Task: Find connections with filter location Stabroek with filter topic #Entrepreneurshipwith filter profile language English with filter current company Tata 1mg with filter school St. Francis D'Assisi High School - India with filter industry Blockchain Services with filter service category Video Animation with filter keywords title Mortgage Loan Processor
Action: Mouse moved to (536, 91)
Screenshot: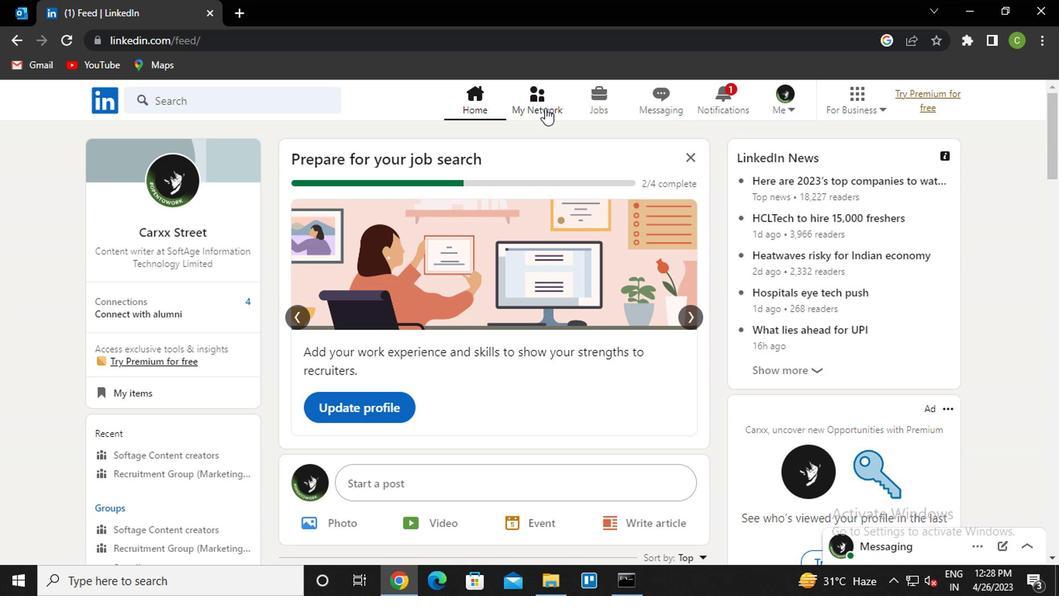 
Action: Mouse pressed left at (536, 91)
Screenshot: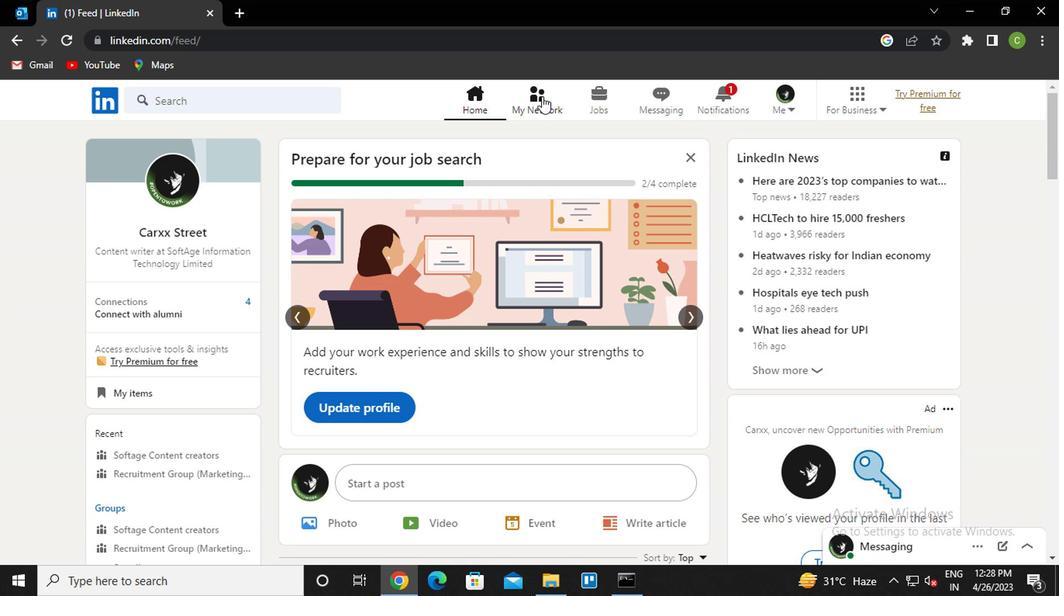 
Action: Mouse moved to (219, 172)
Screenshot: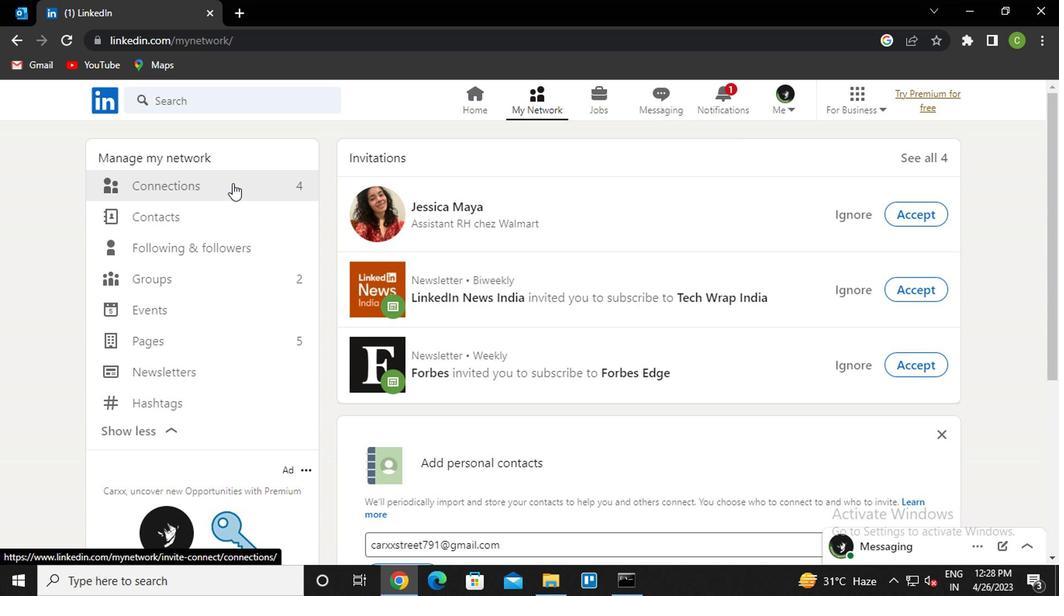 
Action: Mouse pressed left at (219, 172)
Screenshot: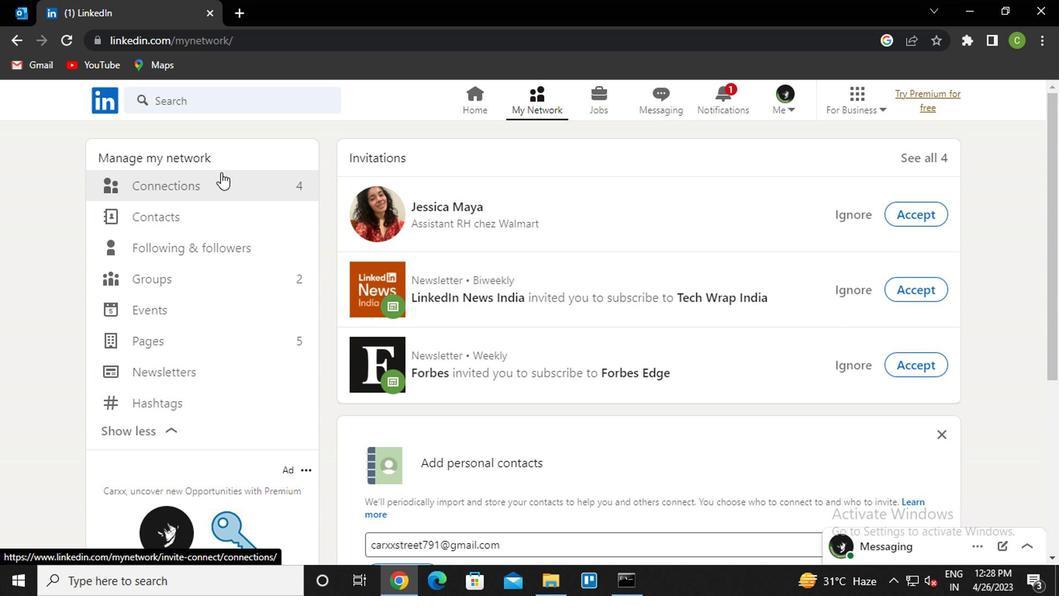
Action: Mouse moved to (244, 191)
Screenshot: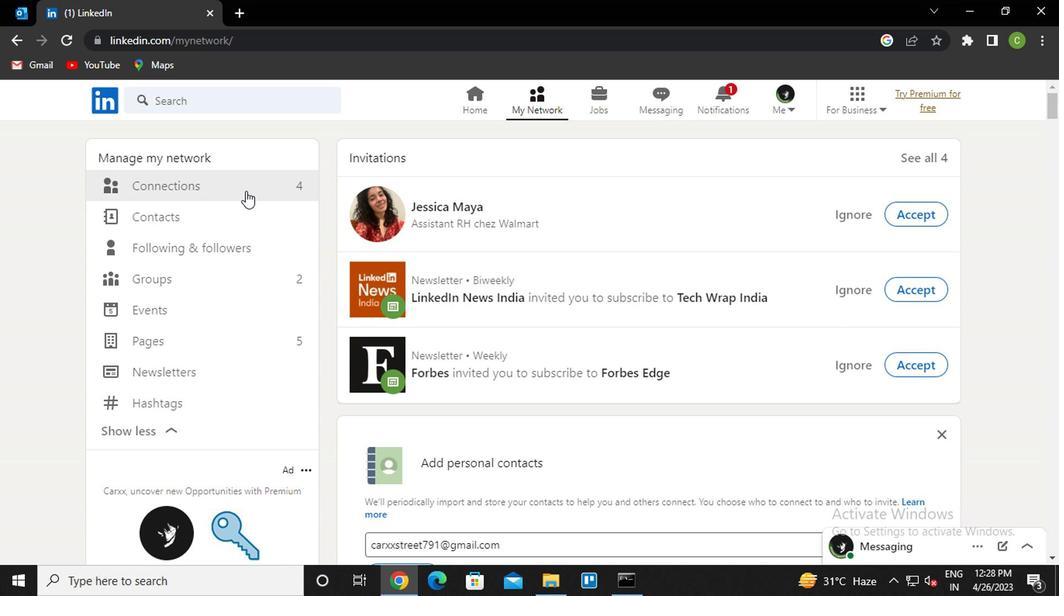 
Action: Mouse pressed left at (244, 191)
Screenshot: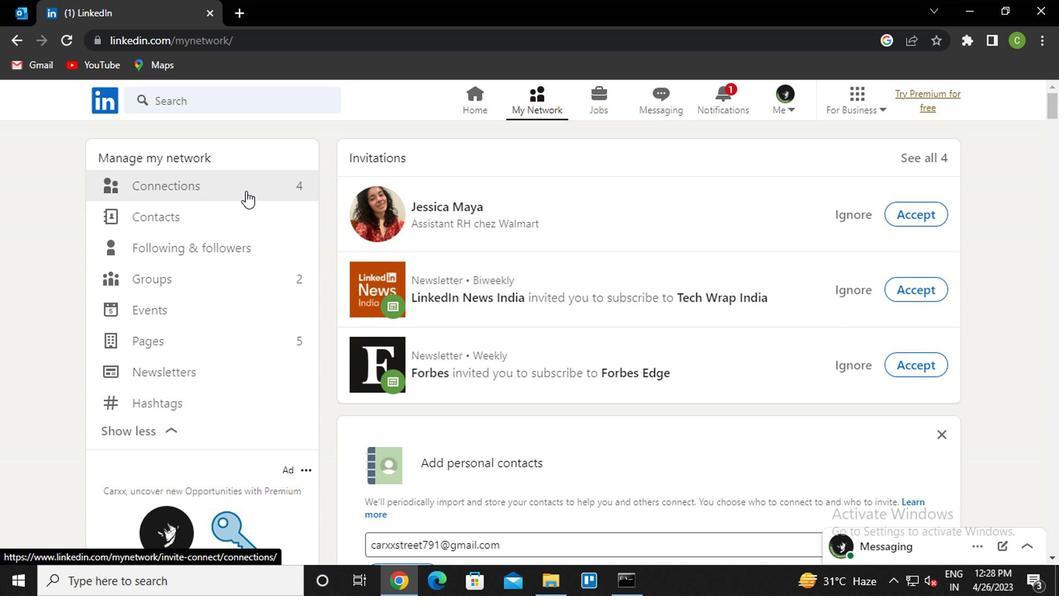 
Action: Mouse moved to (628, 184)
Screenshot: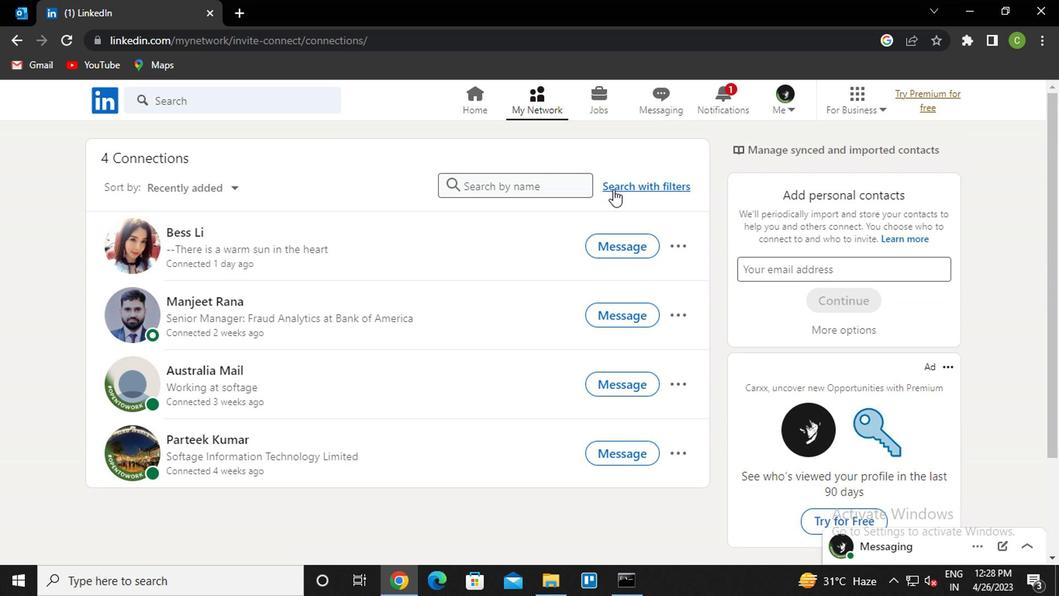 
Action: Mouse pressed left at (628, 184)
Screenshot: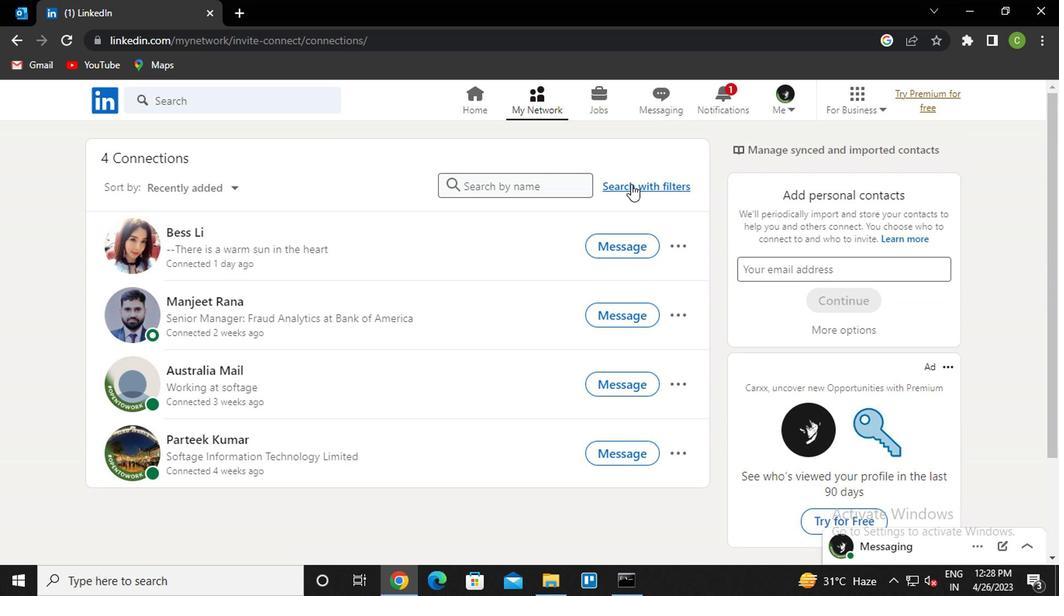 
Action: Mouse moved to (527, 147)
Screenshot: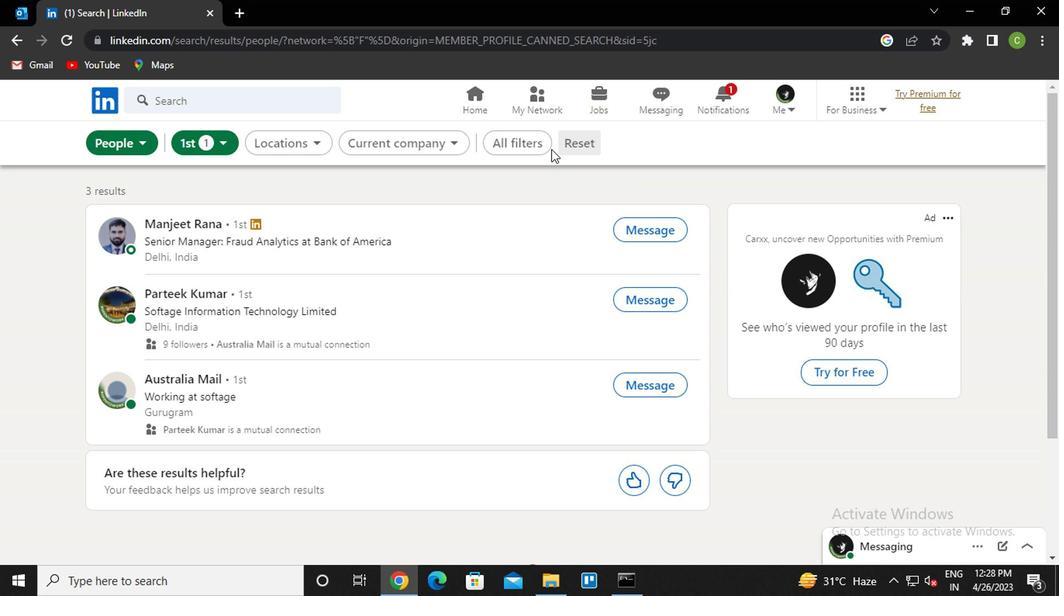 
Action: Mouse pressed left at (527, 147)
Screenshot: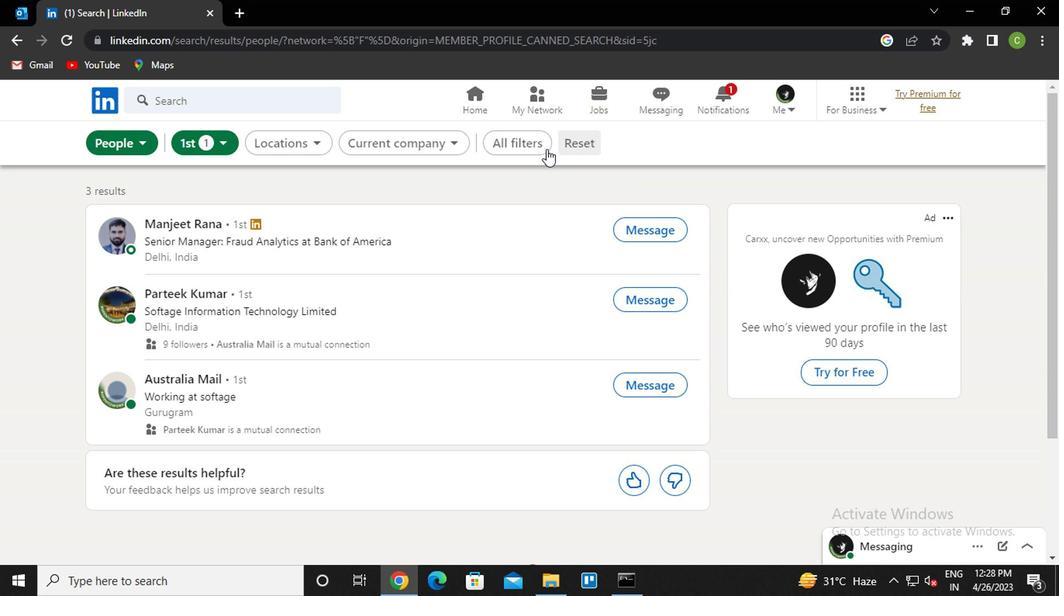 
Action: Mouse moved to (972, 360)
Screenshot: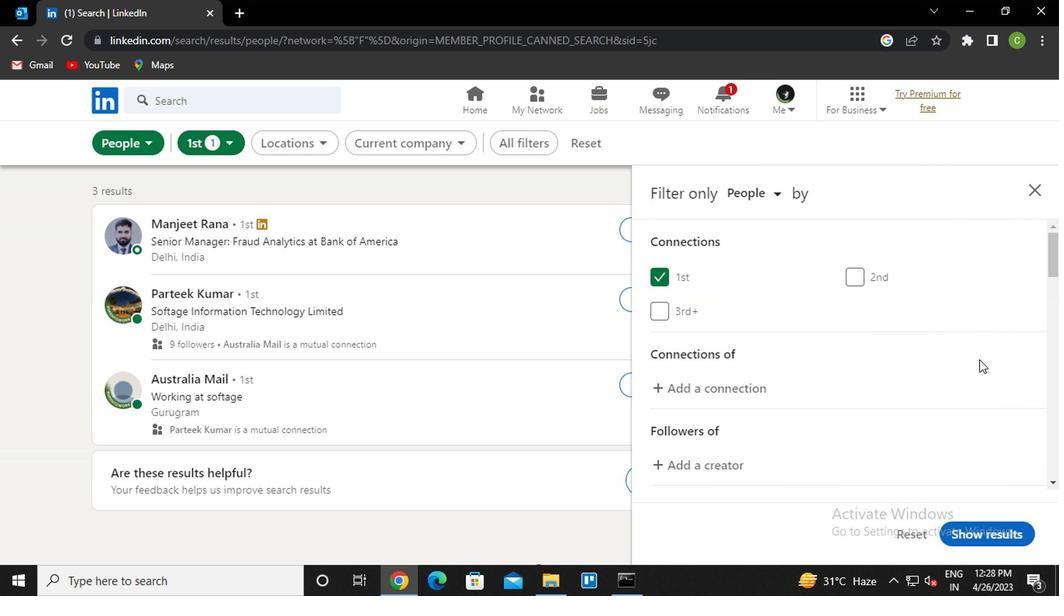 
Action: Mouse scrolled (972, 360) with delta (0, 0)
Screenshot: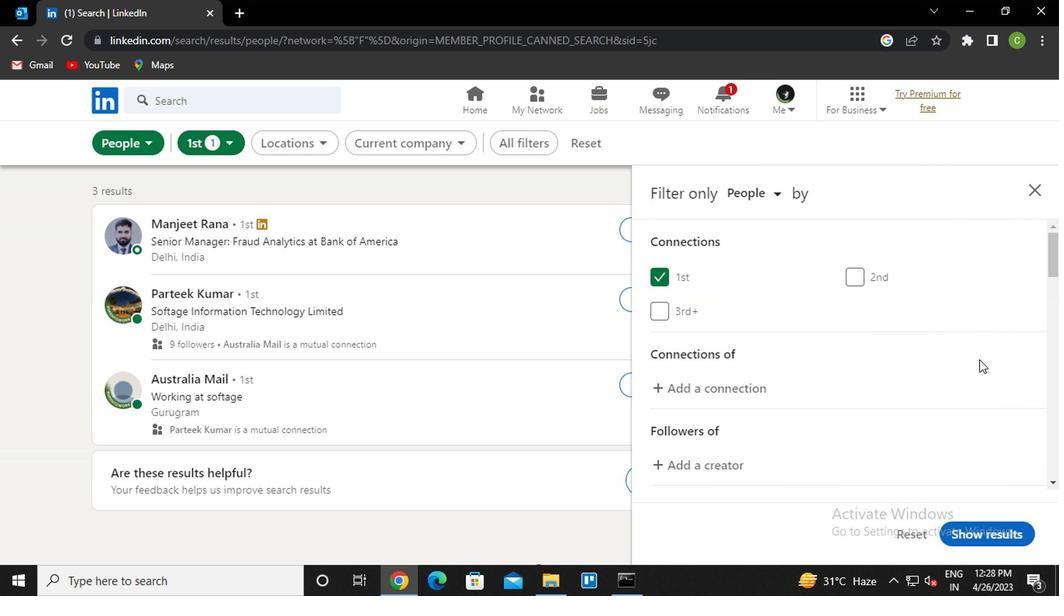 
Action: Mouse moved to (947, 357)
Screenshot: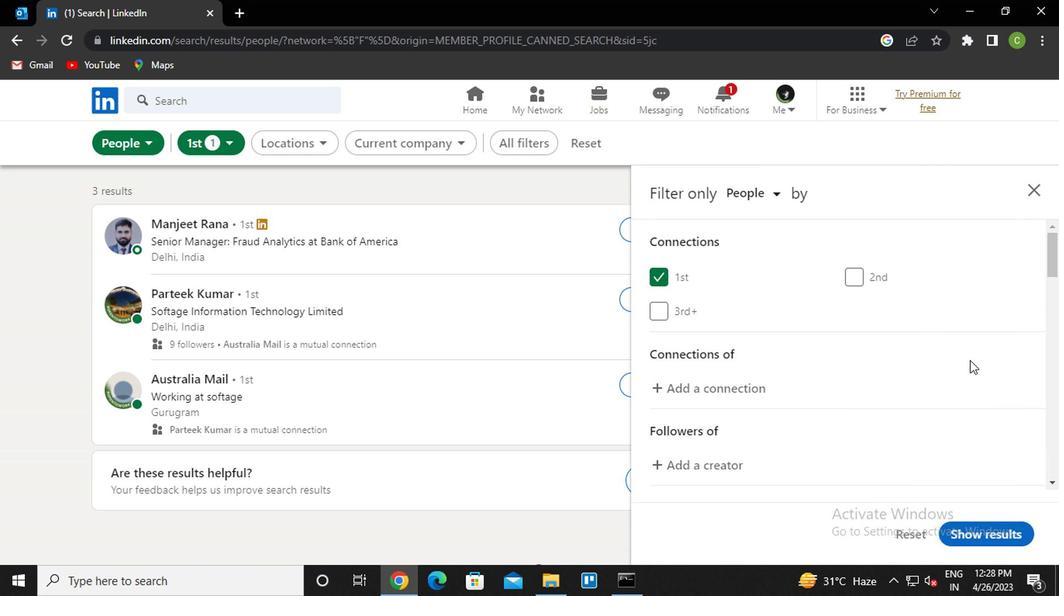 
Action: Mouse scrolled (947, 356) with delta (0, 0)
Screenshot: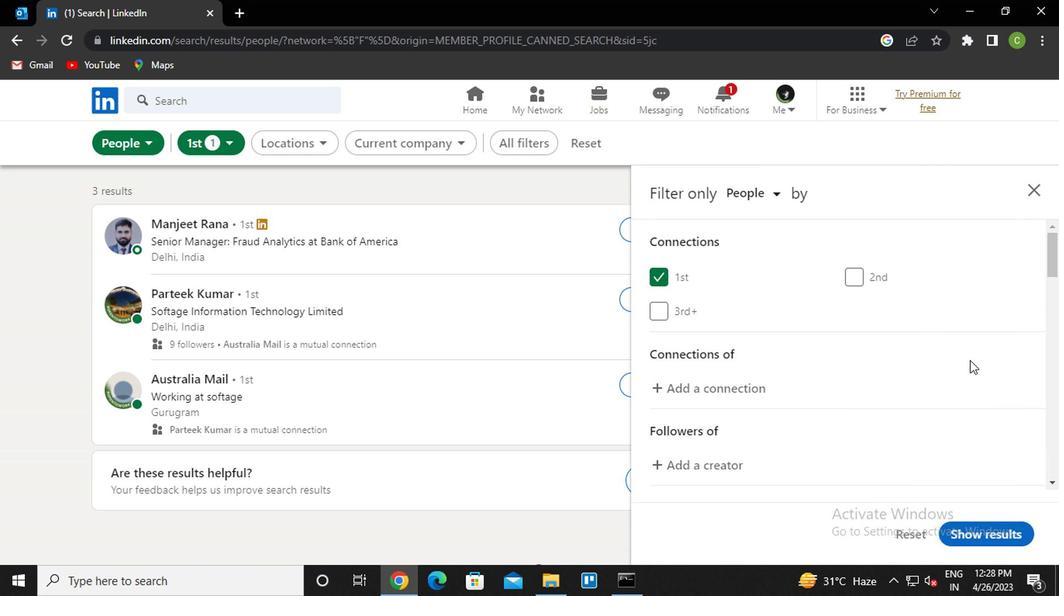 
Action: Mouse moved to (856, 373)
Screenshot: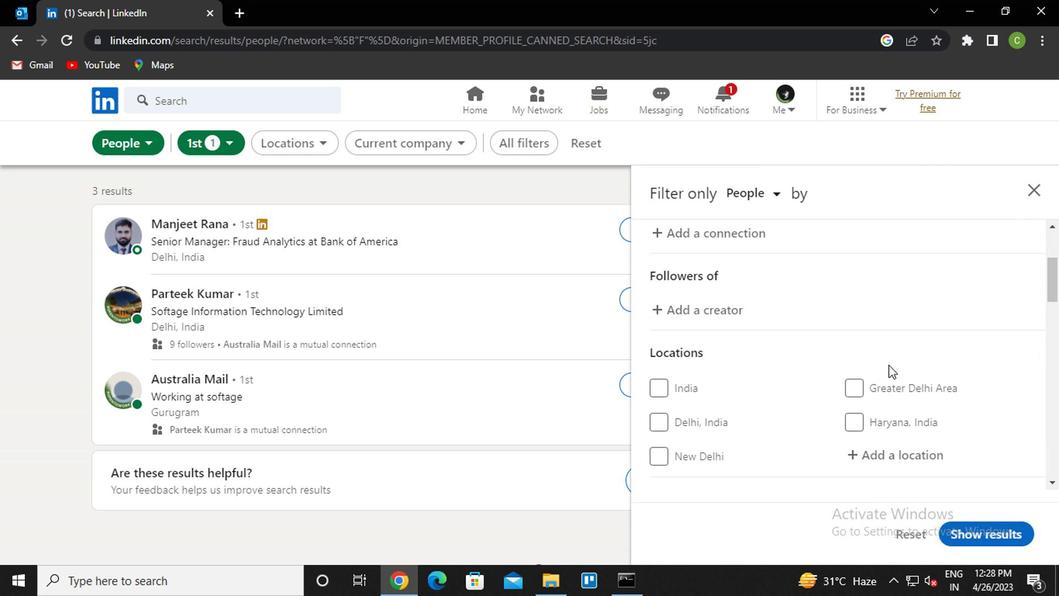 
Action: Mouse scrolled (856, 373) with delta (0, 0)
Screenshot: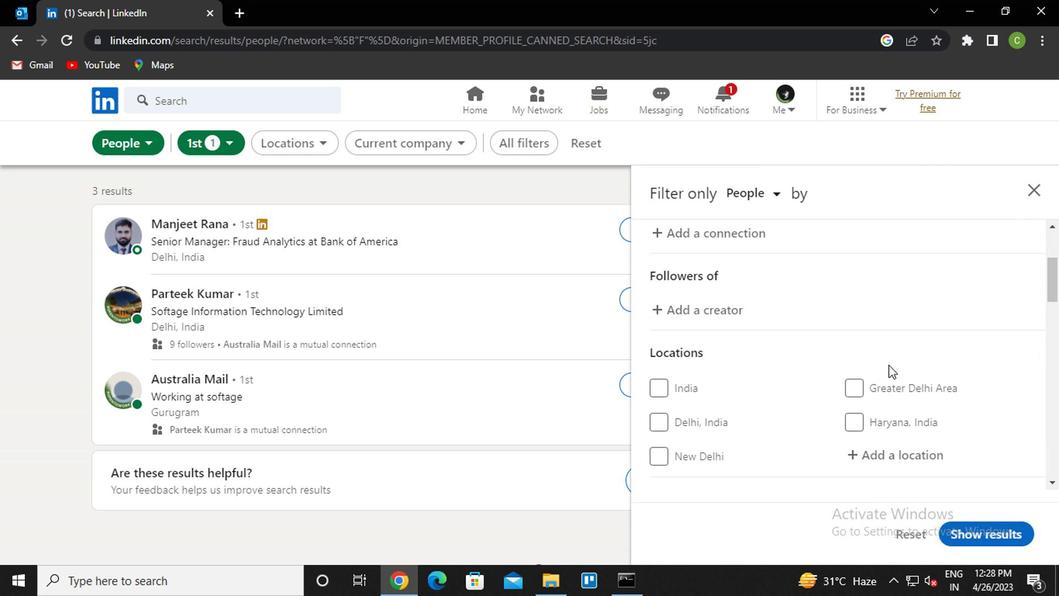
Action: Mouse moved to (863, 377)
Screenshot: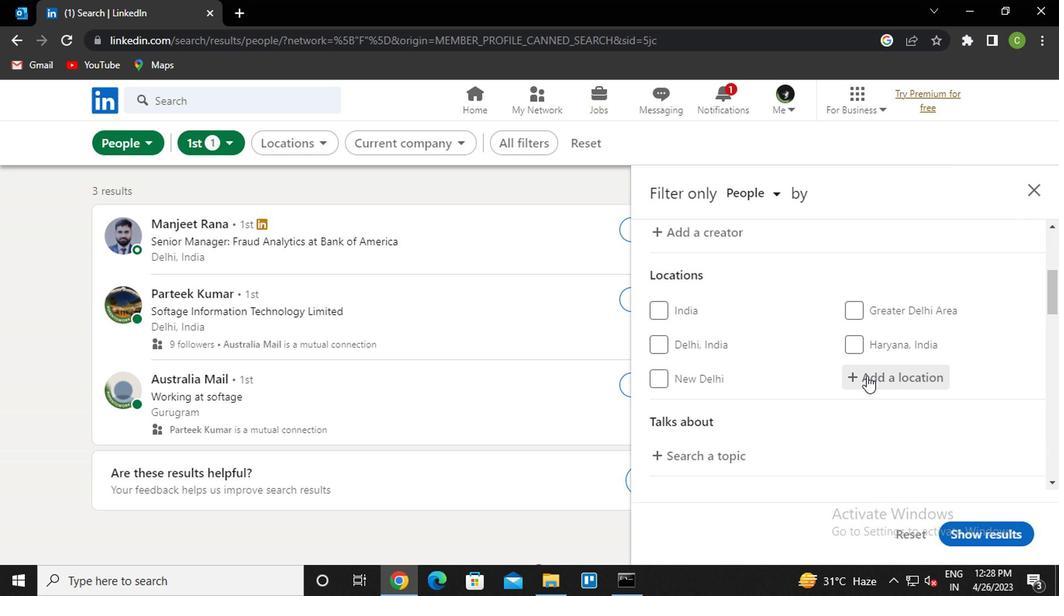 
Action: Mouse pressed left at (863, 377)
Screenshot: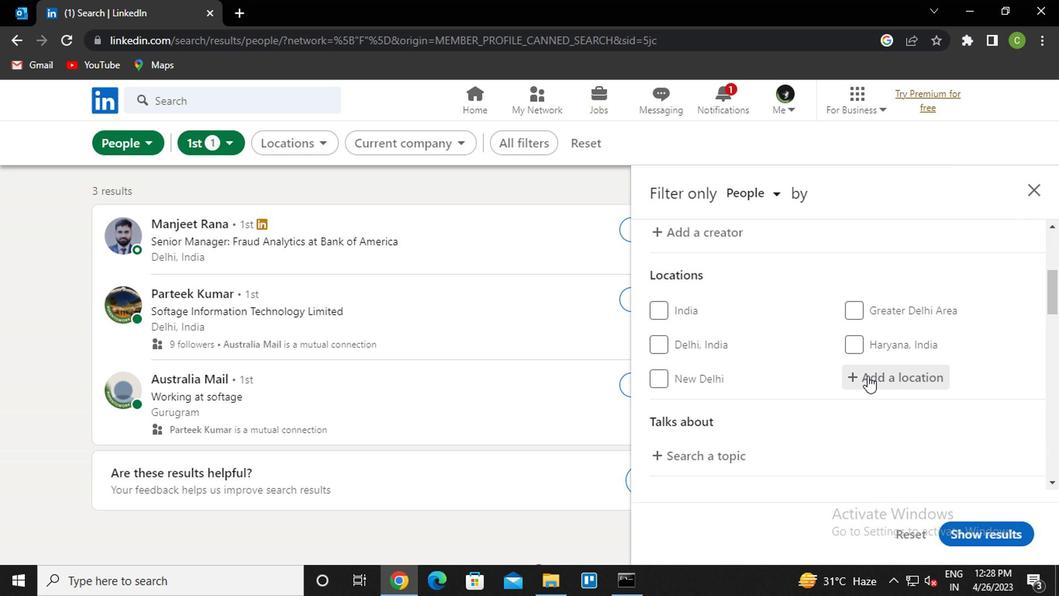 
Action: Key pressed <Key.caps_lock>s<Key.caps_lock>tabr<Key.down><Key.enter>
Screenshot: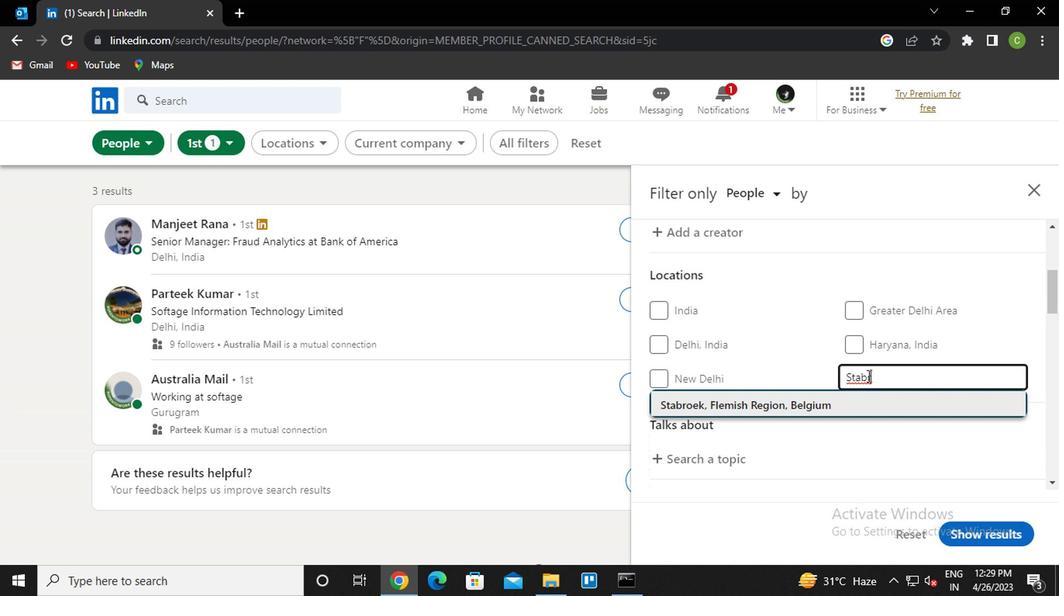 
Action: Mouse scrolled (863, 375) with delta (0, -1)
Screenshot: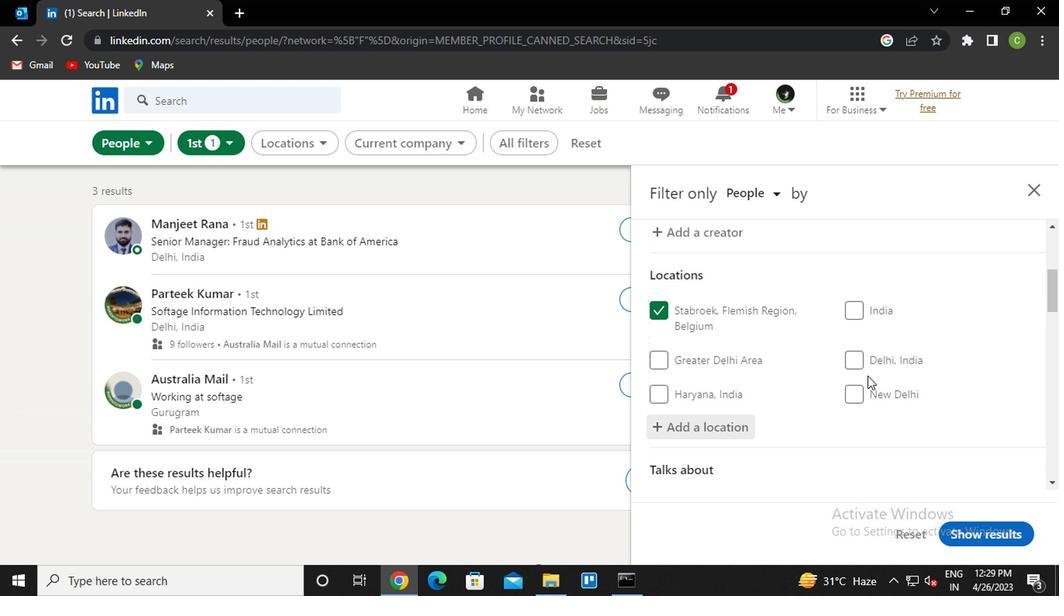 
Action: Mouse scrolled (863, 375) with delta (0, -1)
Screenshot: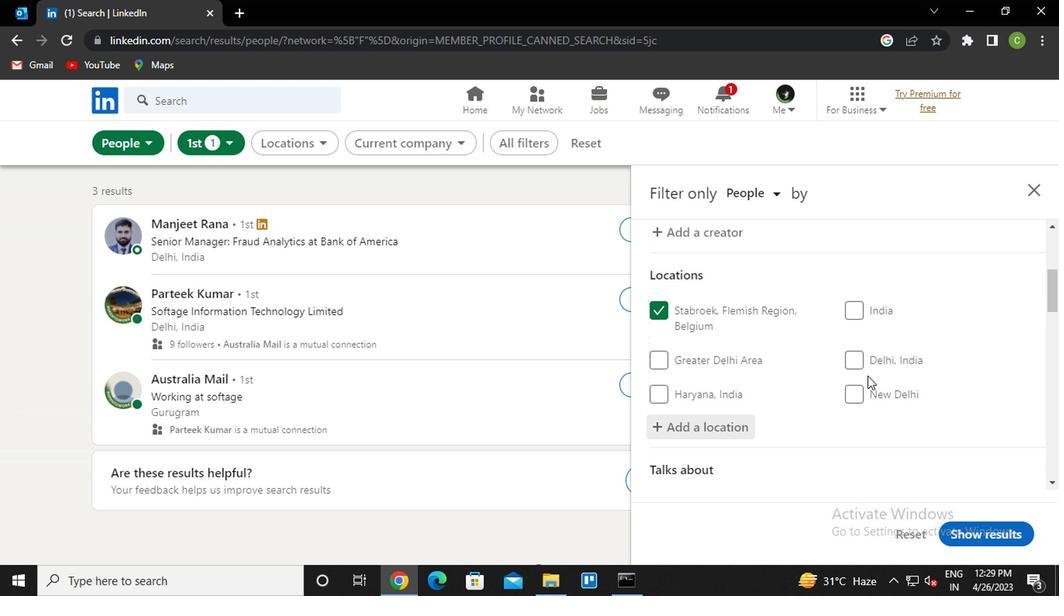 
Action: Mouse moved to (715, 347)
Screenshot: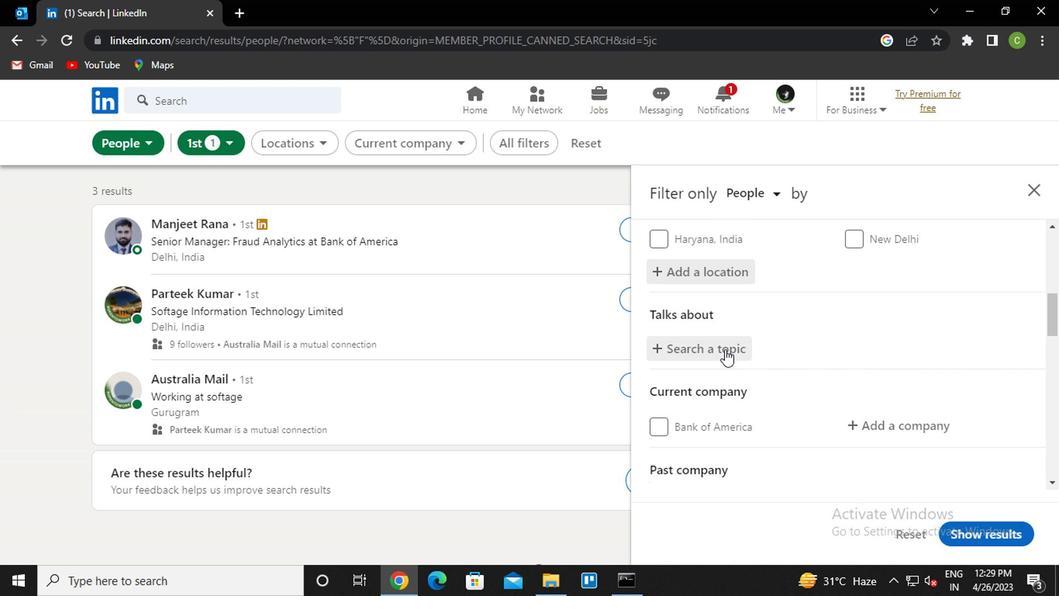 
Action: Mouse pressed left at (715, 347)
Screenshot: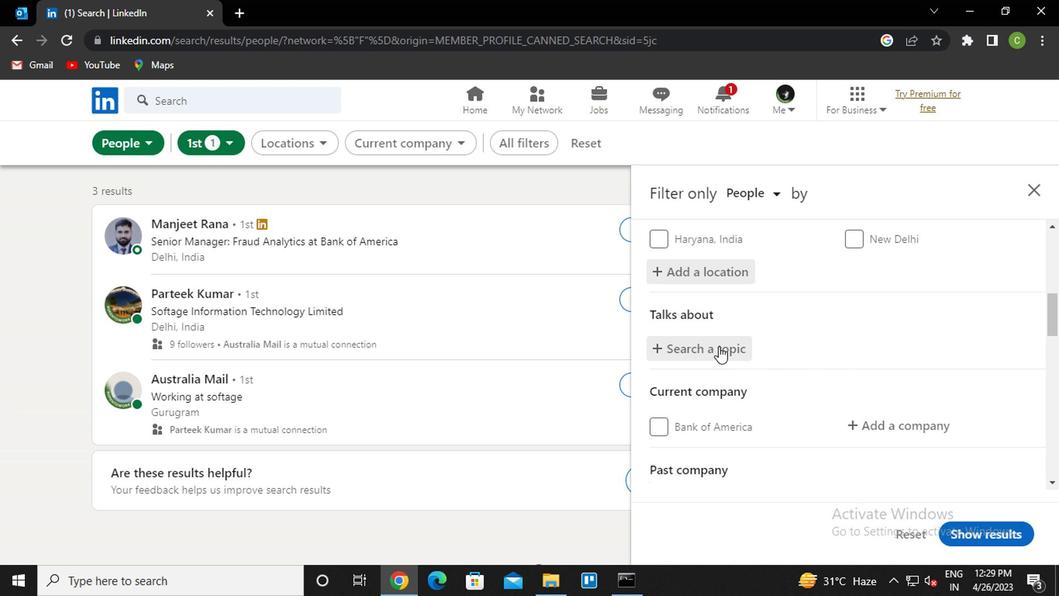 
Action: Mouse moved to (714, 348)
Screenshot: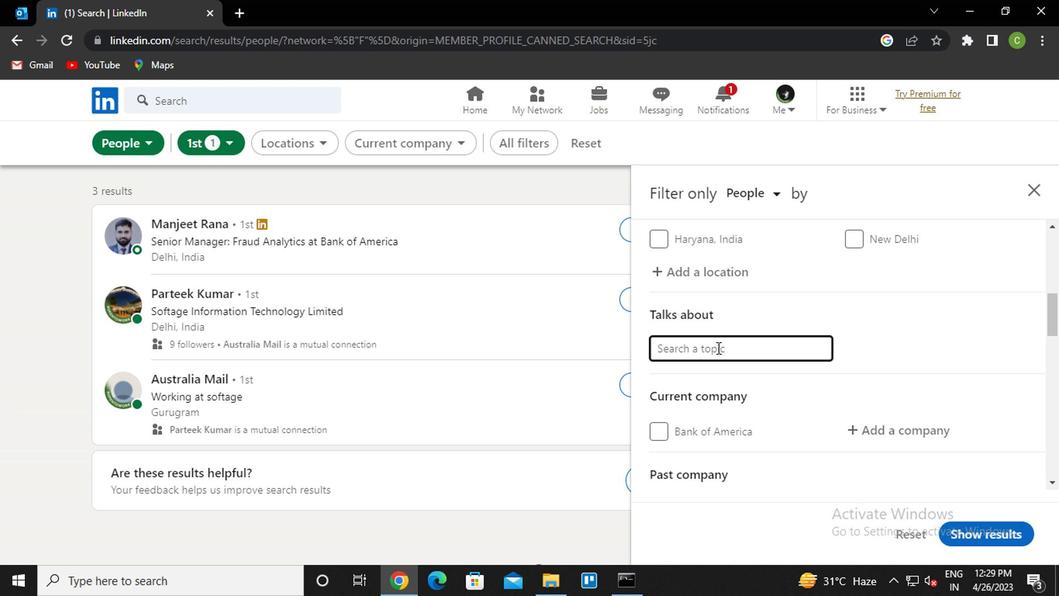 
Action: Key pressed <Key.caps_lock>e<Key.caps_lock>ntrepreneurship<Key.down><Key.enter>
Screenshot: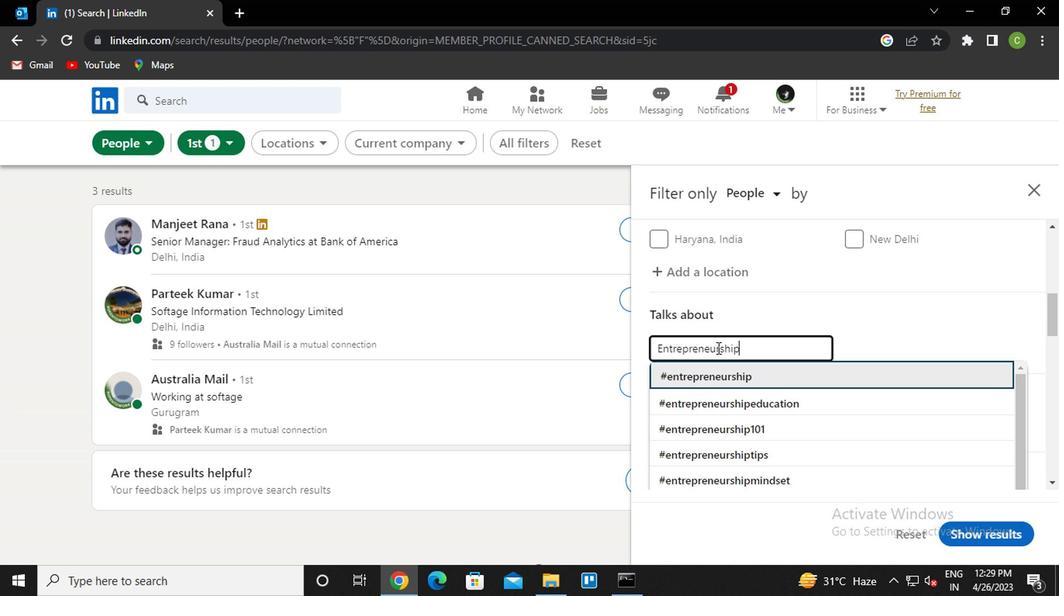 
Action: Mouse moved to (852, 358)
Screenshot: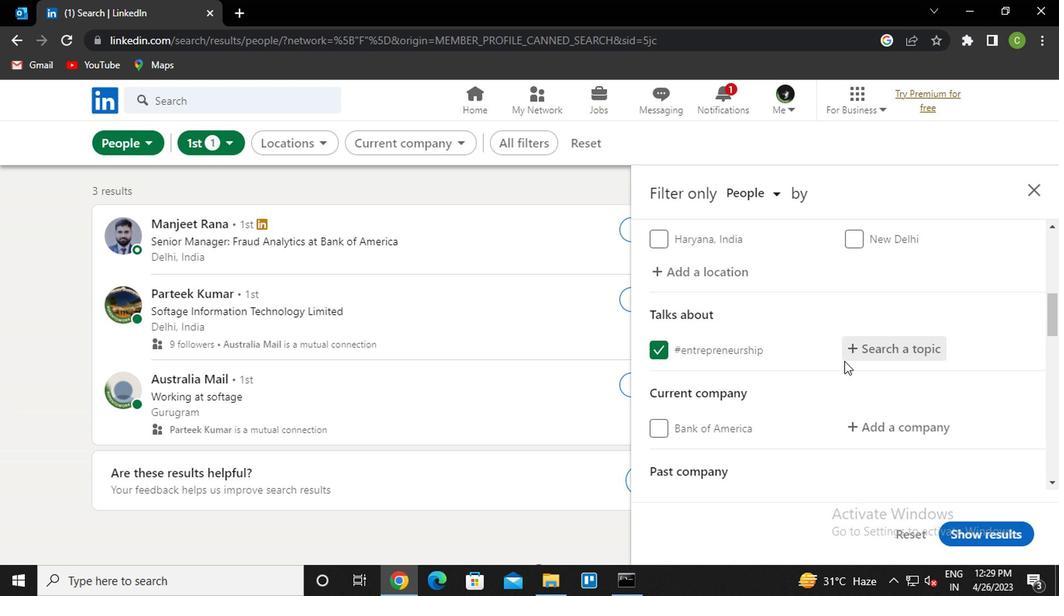 
Action: Mouse scrolled (852, 357) with delta (0, -1)
Screenshot: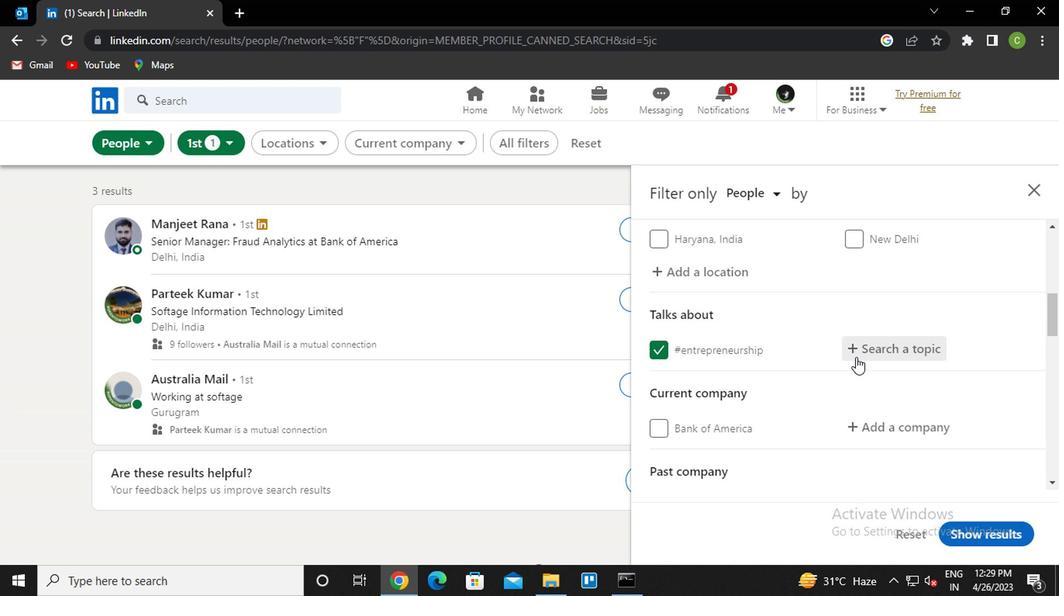 
Action: Mouse scrolled (852, 357) with delta (0, -1)
Screenshot: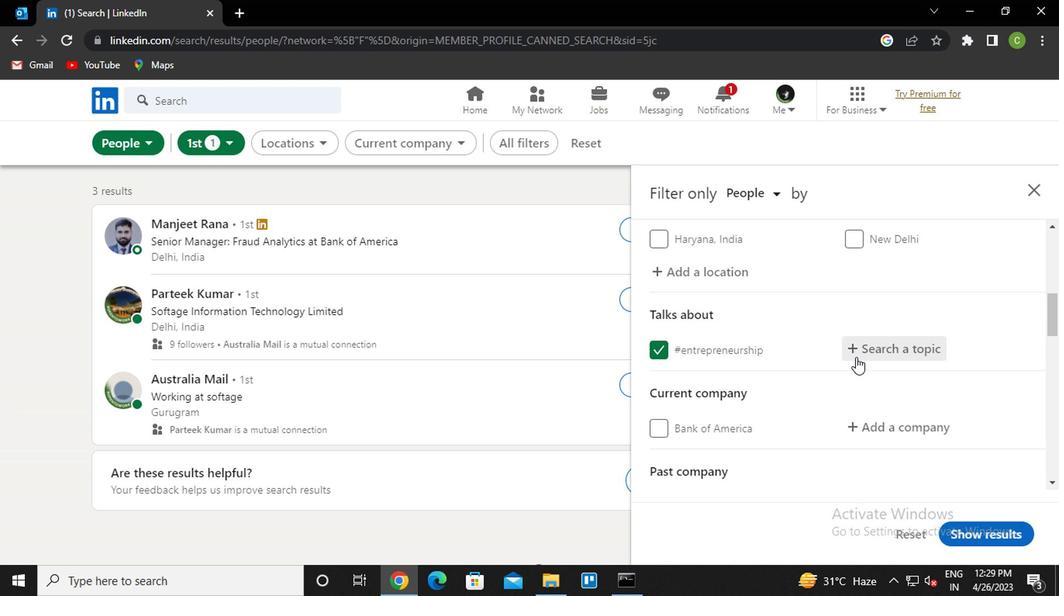 
Action: Mouse scrolled (852, 357) with delta (0, -1)
Screenshot: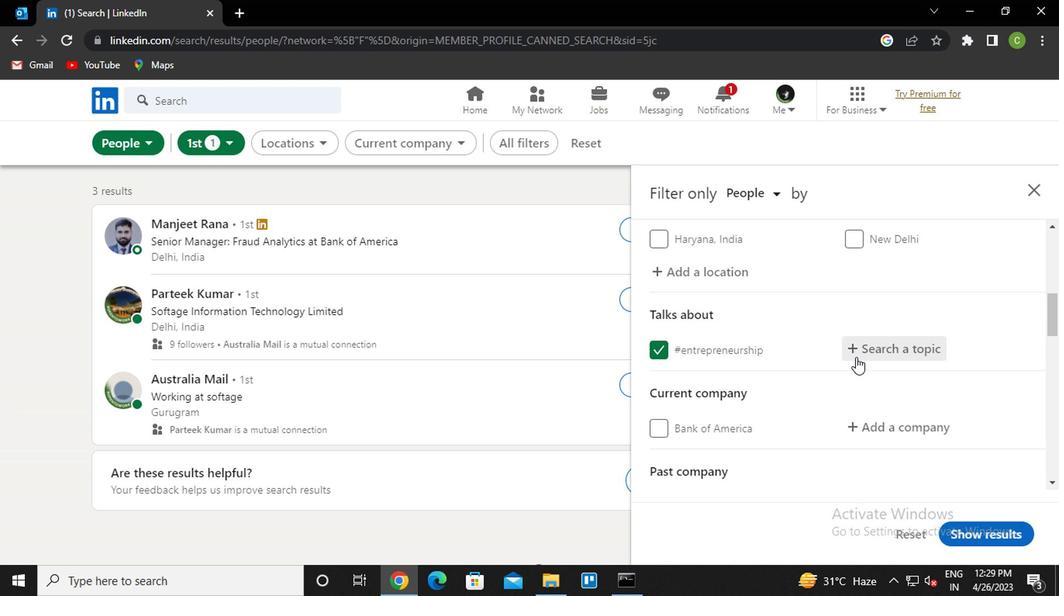 
Action: Mouse scrolled (852, 357) with delta (0, -1)
Screenshot: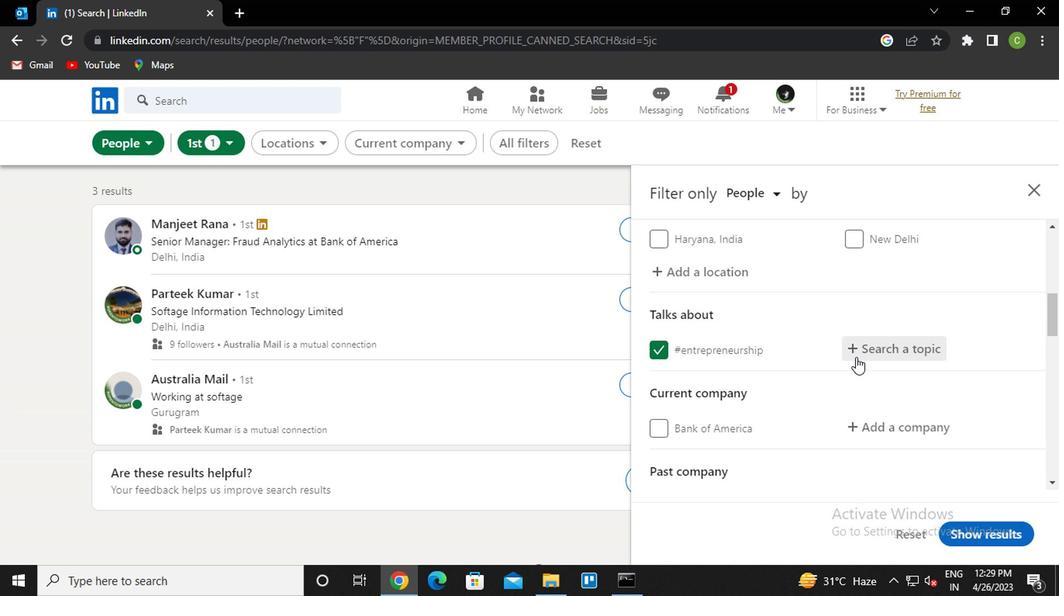 
Action: Mouse scrolled (852, 357) with delta (0, -1)
Screenshot: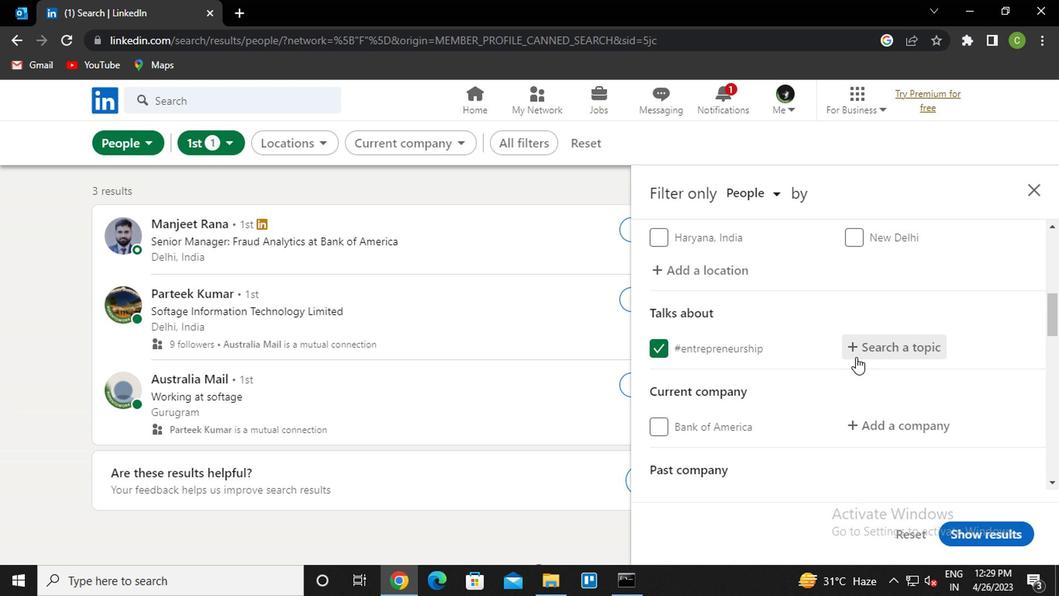 
Action: Mouse scrolled (852, 357) with delta (0, -1)
Screenshot: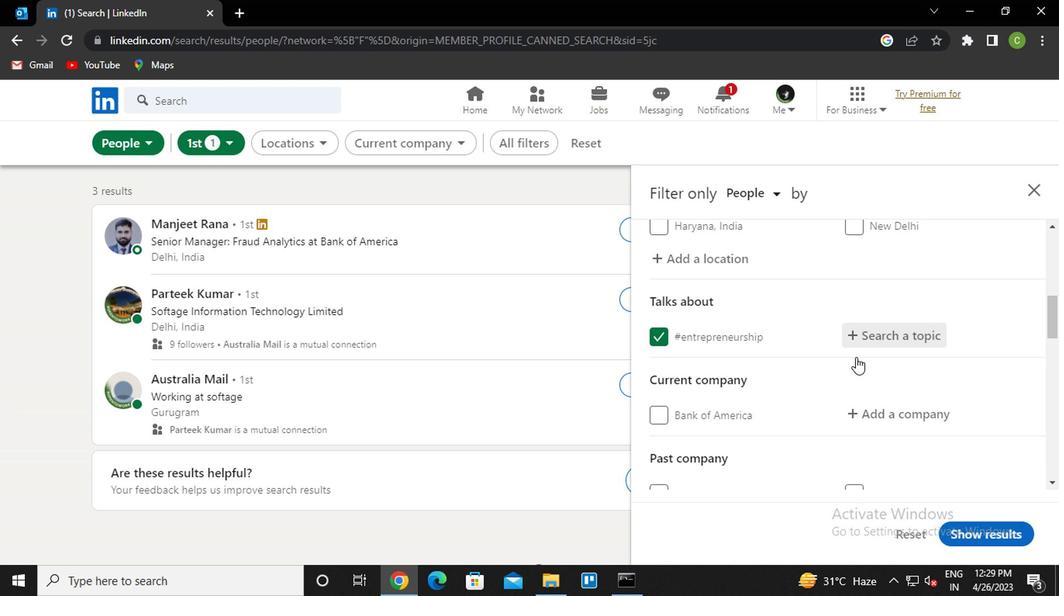 
Action: Mouse moved to (757, 343)
Screenshot: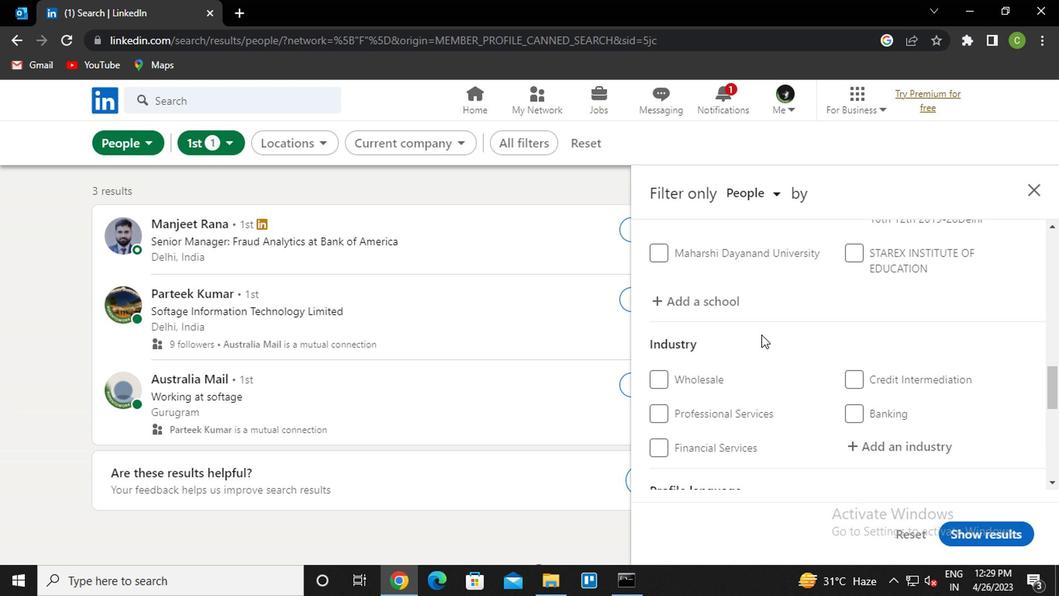 
Action: Mouse scrolled (757, 343) with delta (0, 0)
Screenshot: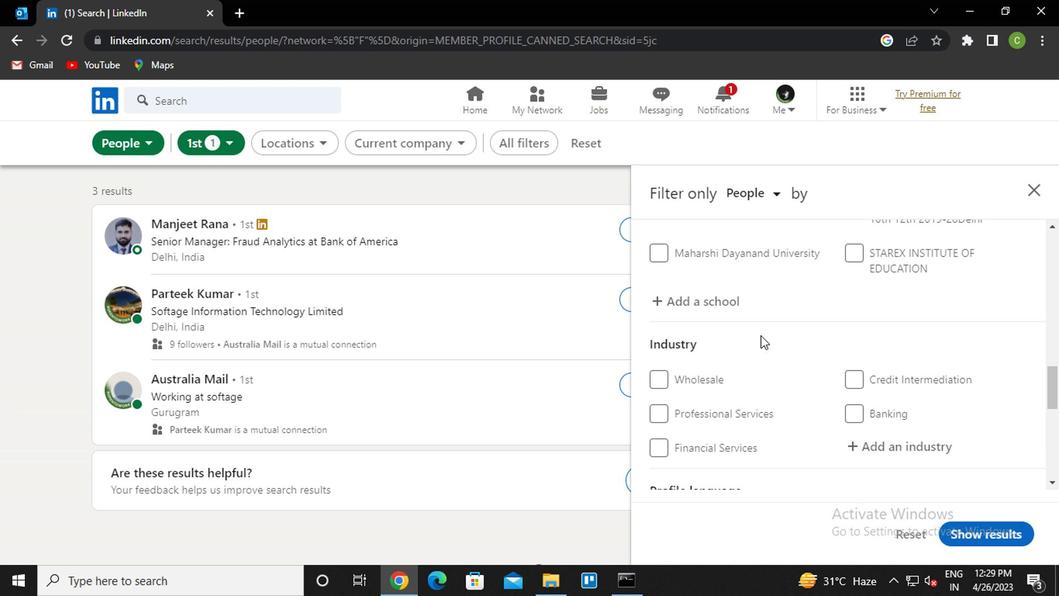 
Action: Mouse scrolled (757, 343) with delta (0, 0)
Screenshot: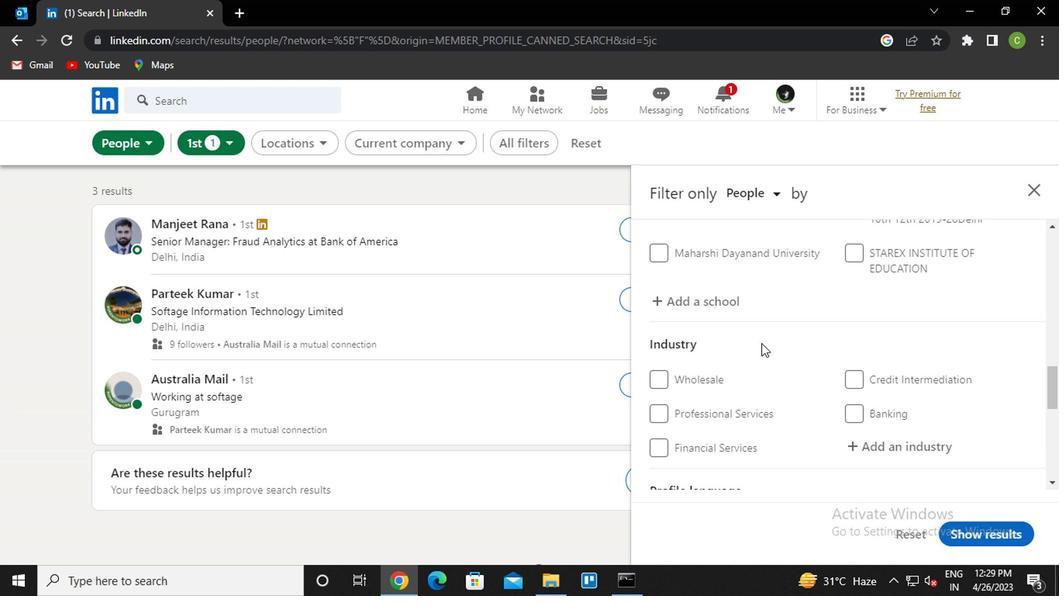 
Action: Mouse scrolled (757, 343) with delta (0, 0)
Screenshot: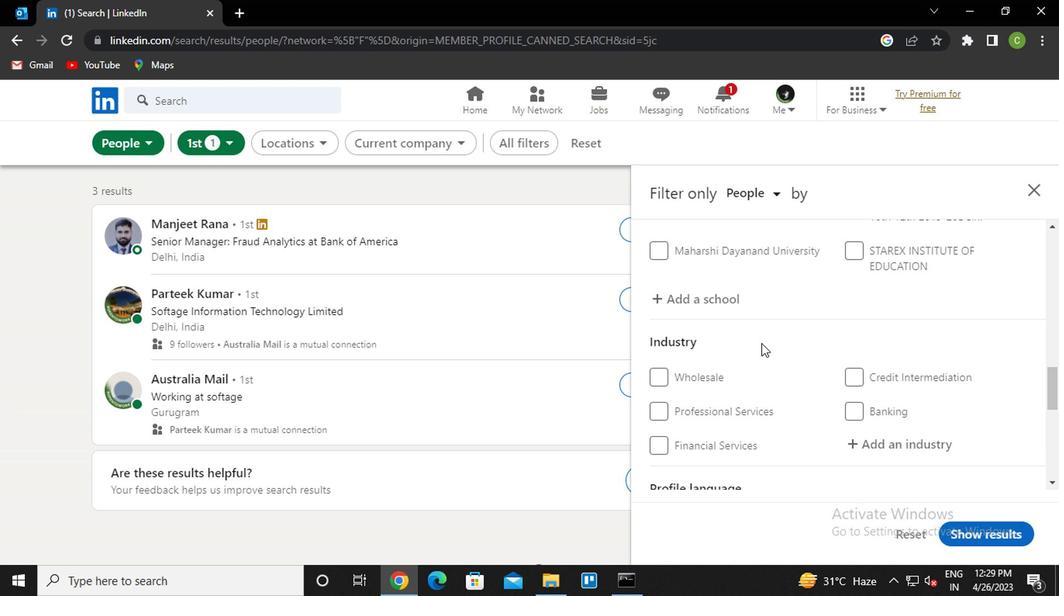 
Action: Mouse scrolled (757, 343) with delta (0, 0)
Screenshot: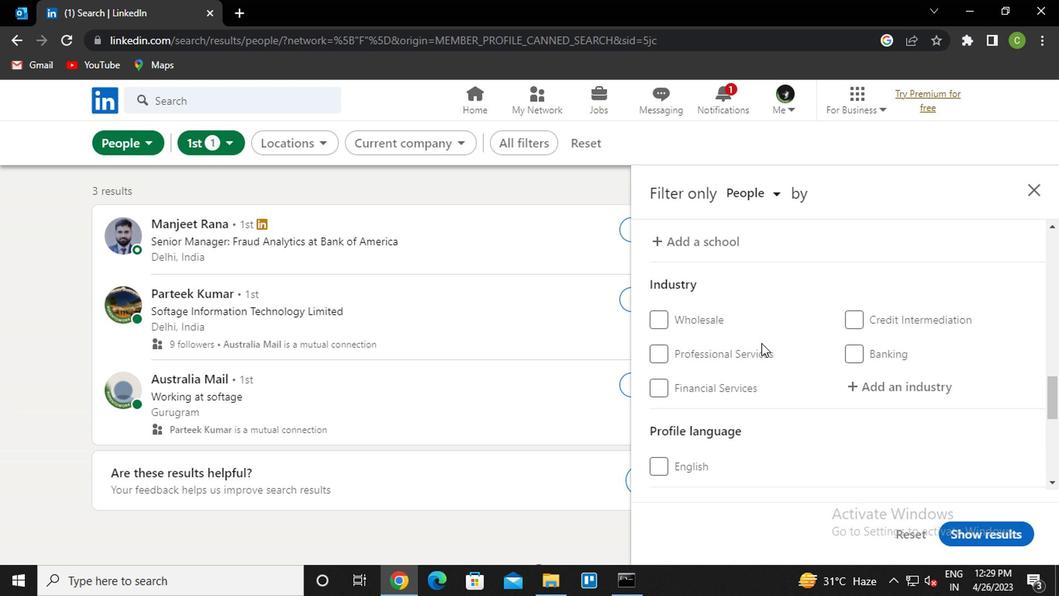 
Action: Mouse moved to (699, 390)
Screenshot: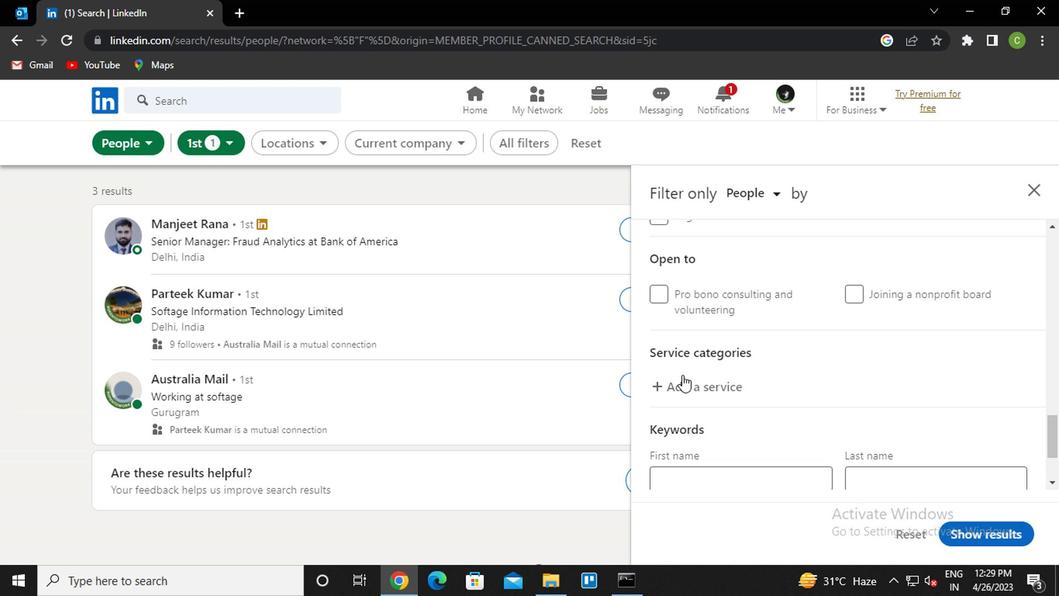 
Action: Mouse scrolled (699, 390) with delta (0, 0)
Screenshot: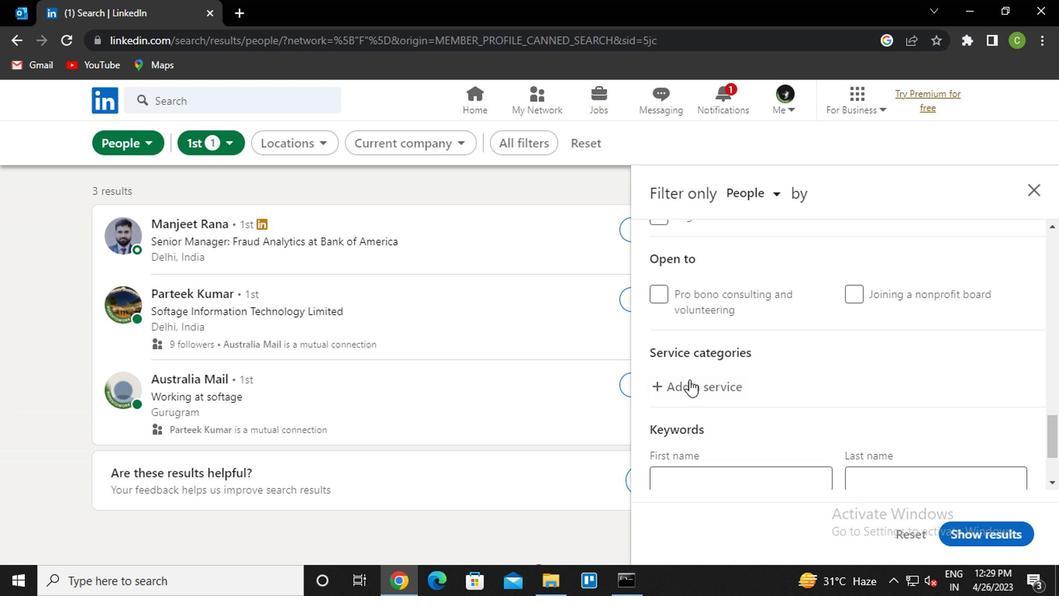 
Action: Mouse scrolled (699, 390) with delta (0, 0)
Screenshot: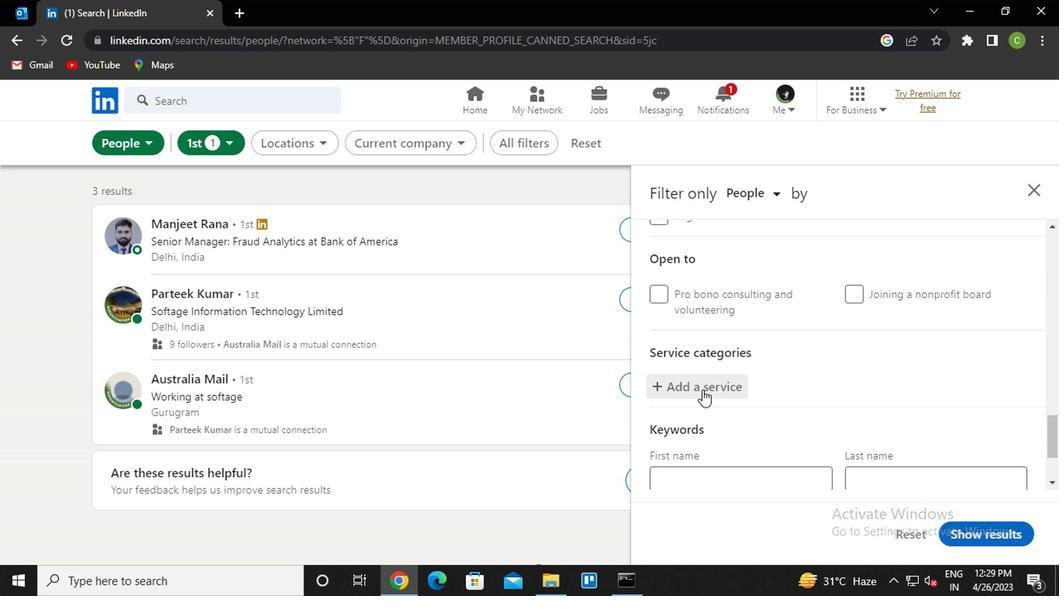 
Action: Mouse moved to (701, 388)
Screenshot: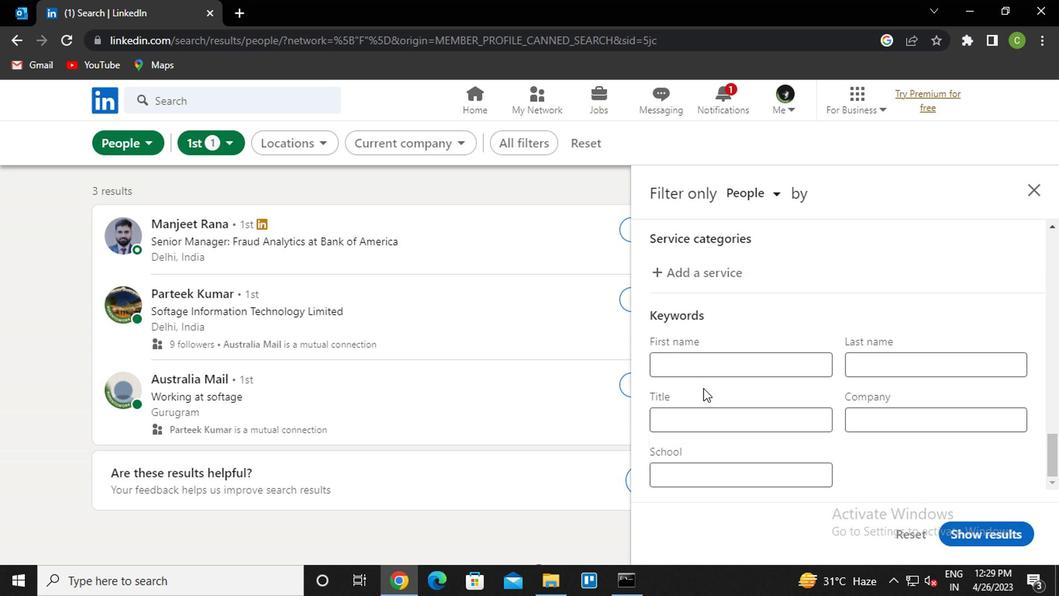 
Action: Mouse scrolled (701, 389) with delta (0, 0)
Screenshot: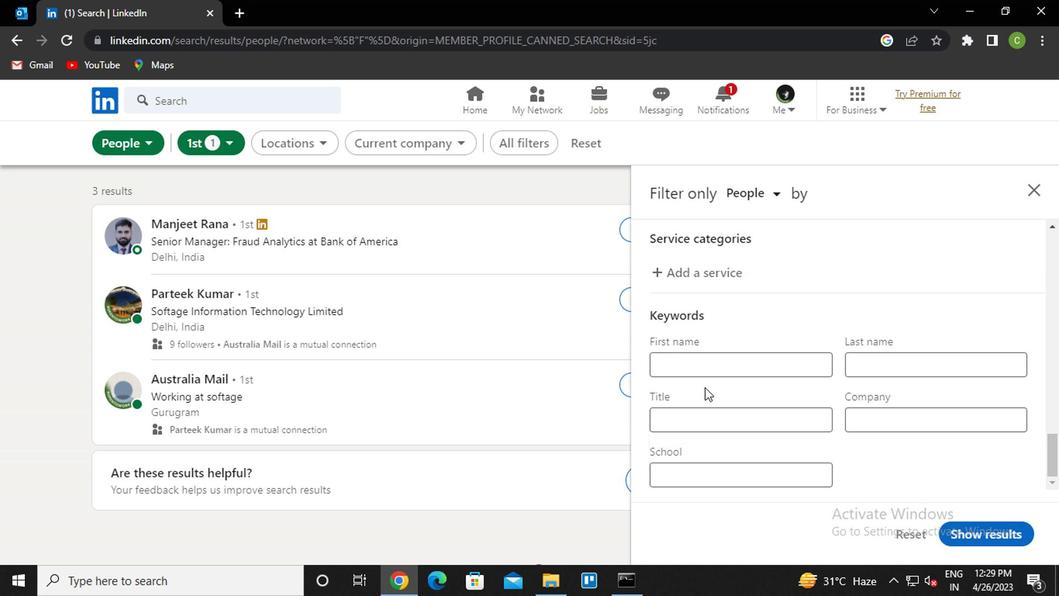 
Action: Mouse scrolled (701, 389) with delta (0, 0)
Screenshot: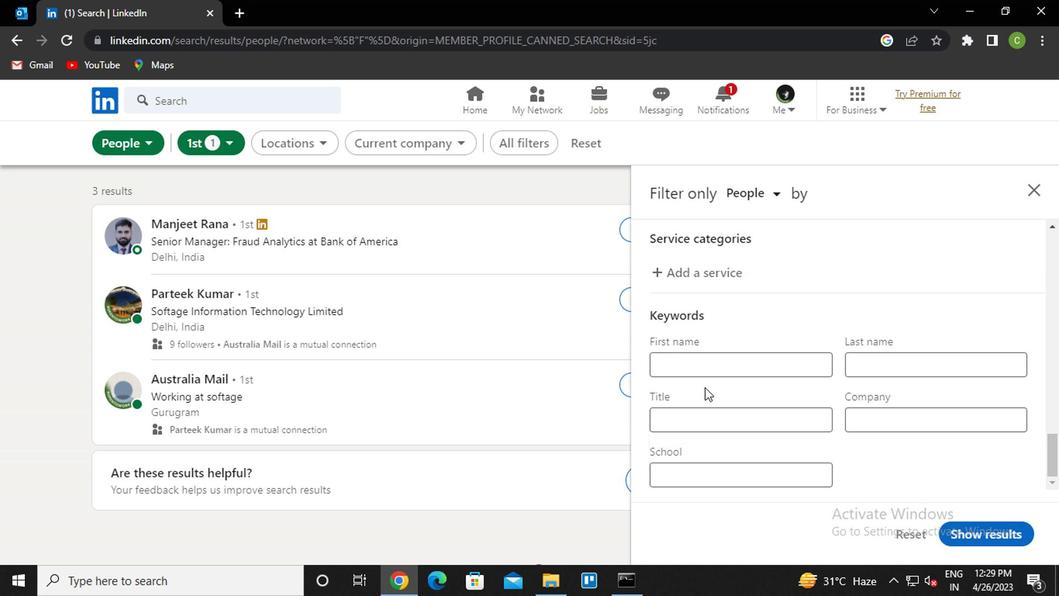 
Action: Mouse scrolled (701, 389) with delta (0, 0)
Screenshot: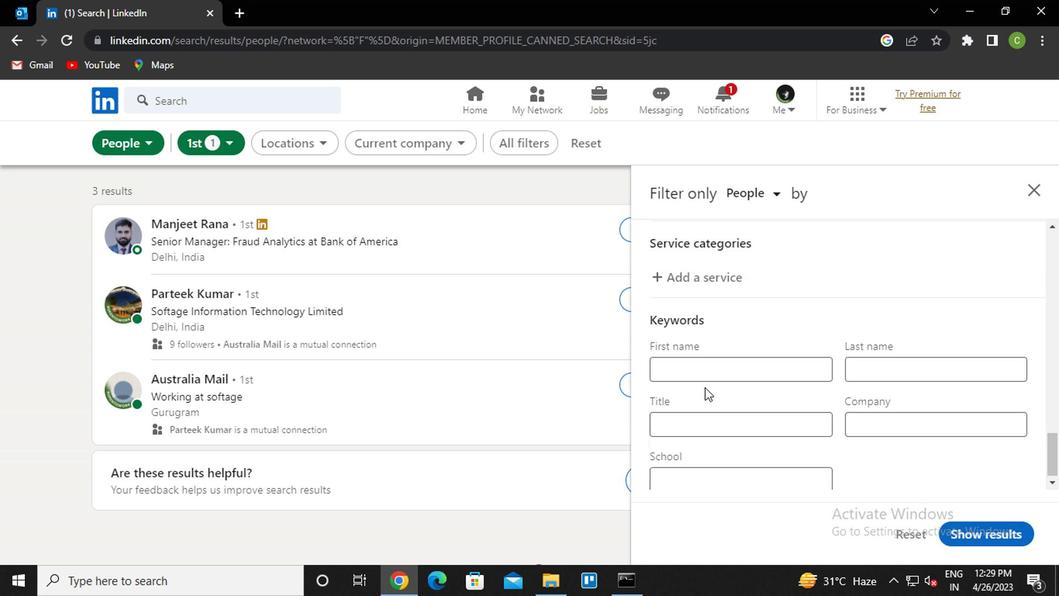 
Action: Mouse moved to (658, 336)
Screenshot: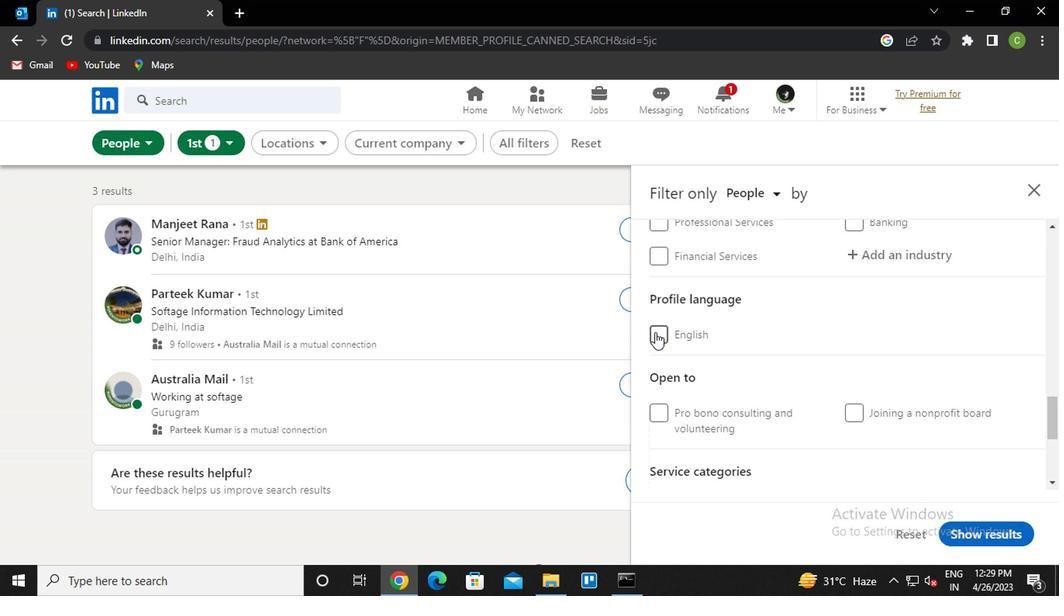 
Action: Mouse pressed left at (658, 336)
Screenshot: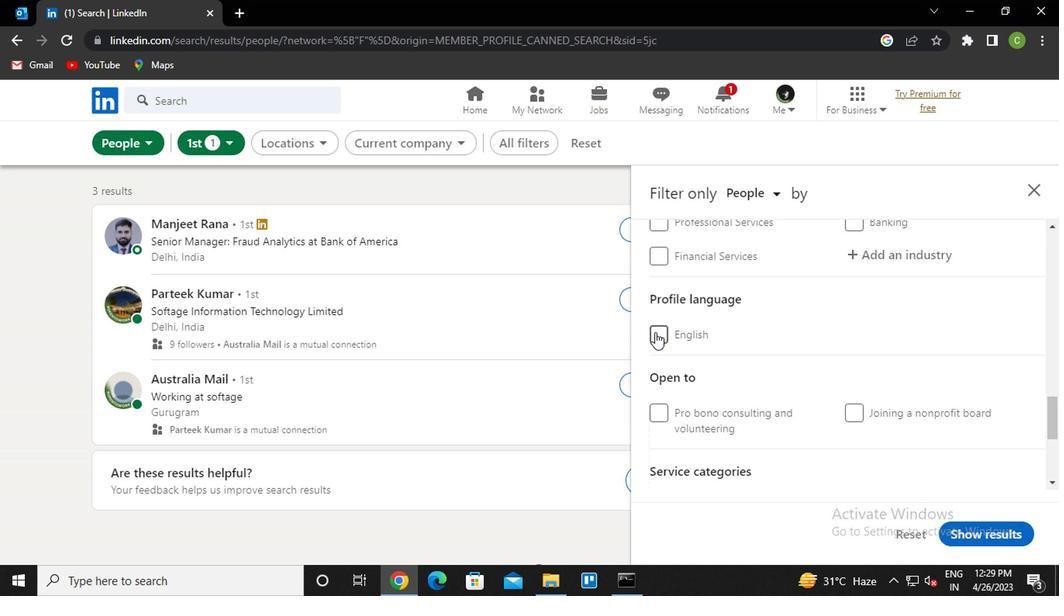 
Action: Mouse moved to (792, 349)
Screenshot: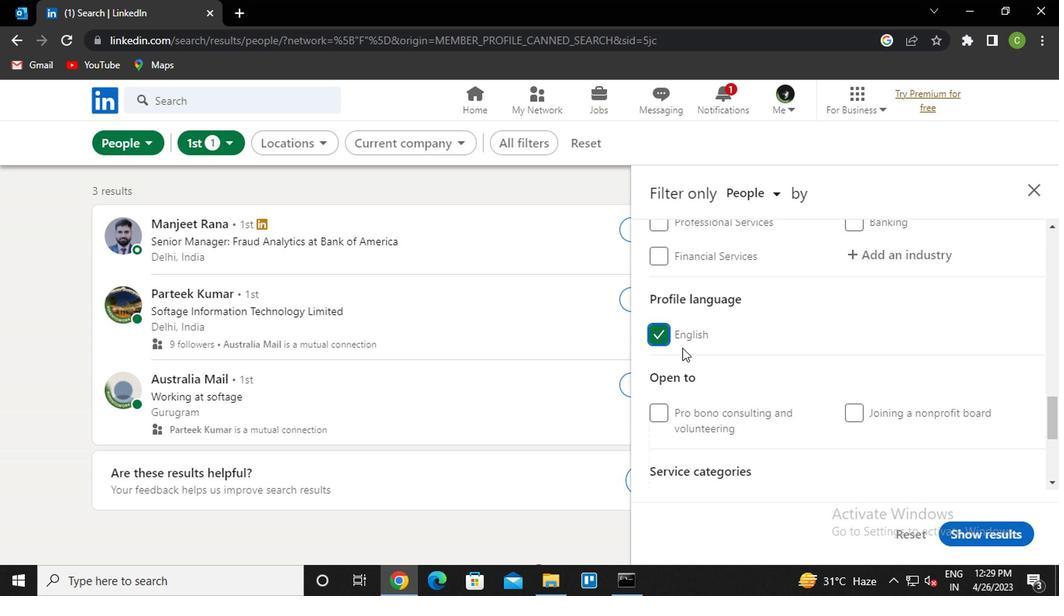 
Action: Mouse scrolled (792, 350) with delta (0, 1)
Screenshot: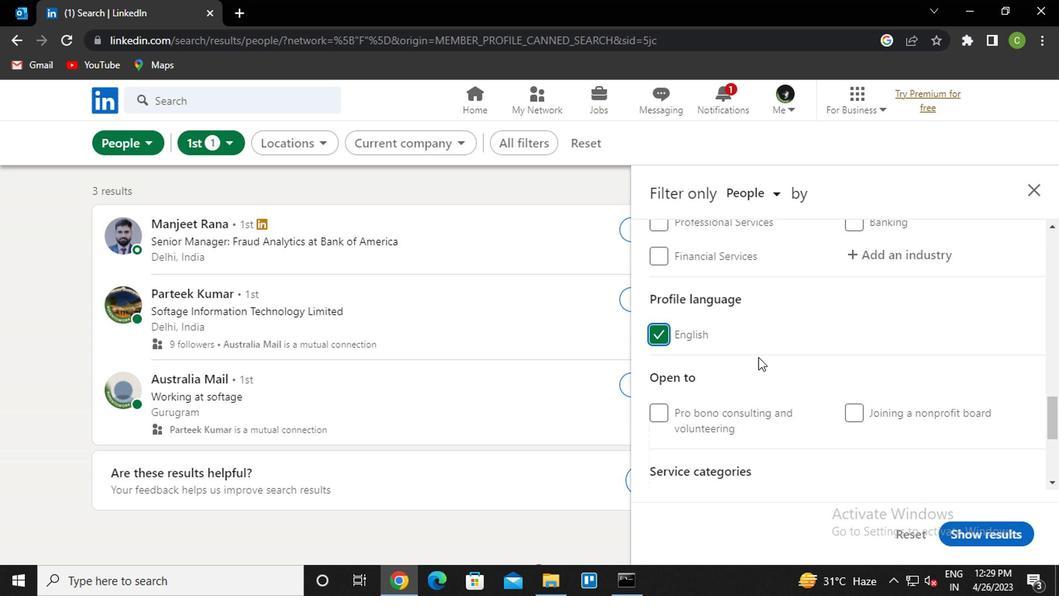 
Action: Mouse scrolled (792, 350) with delta (0, 1)
Screenshot: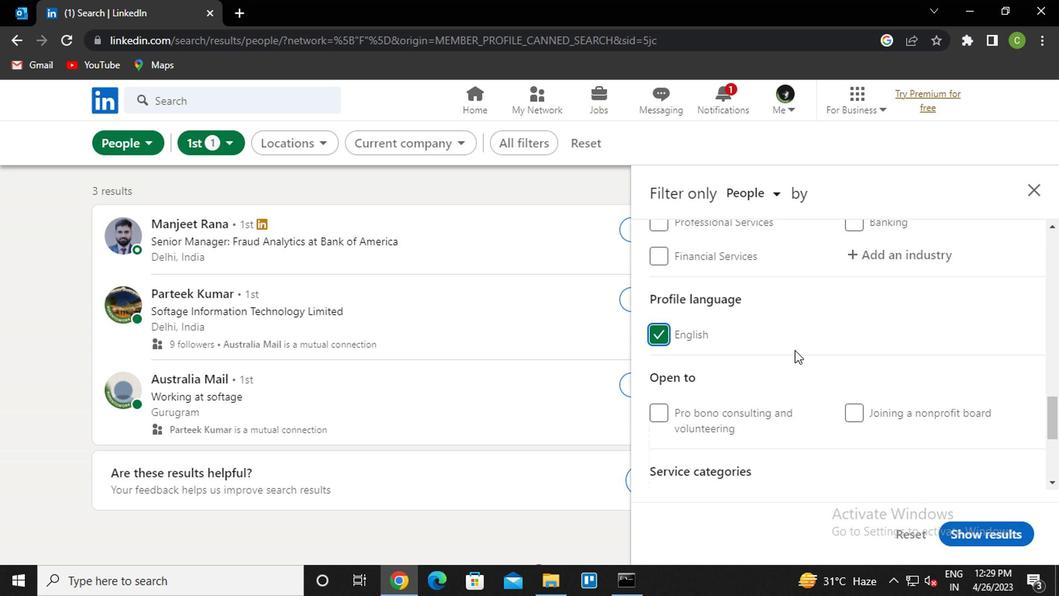 
Action: Mouse scrolled (792, 350) with delta (0, 1)
Screenshot: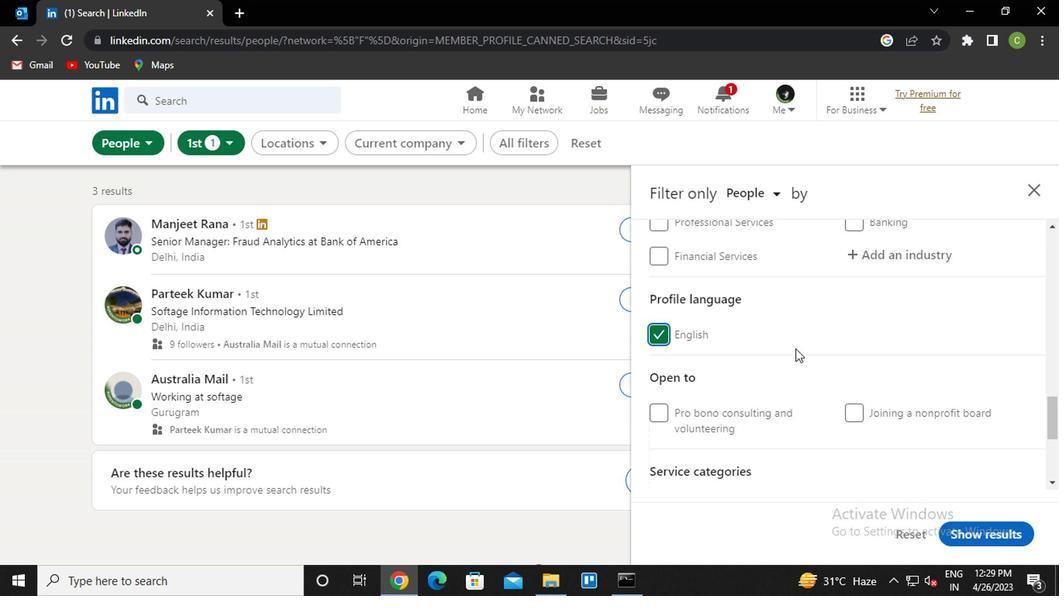 
Action: Mouse scrolled (792, 350) with delta (0, 1)
Screenshot: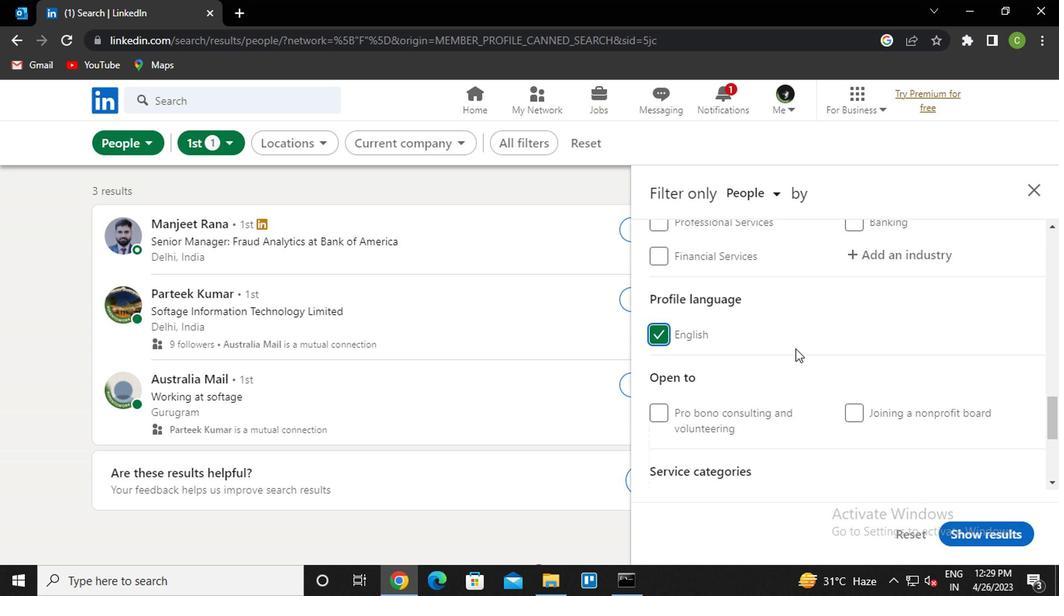 
Action: Mouse scrolled (792, 350) with delta (0, 1)
Screenshot: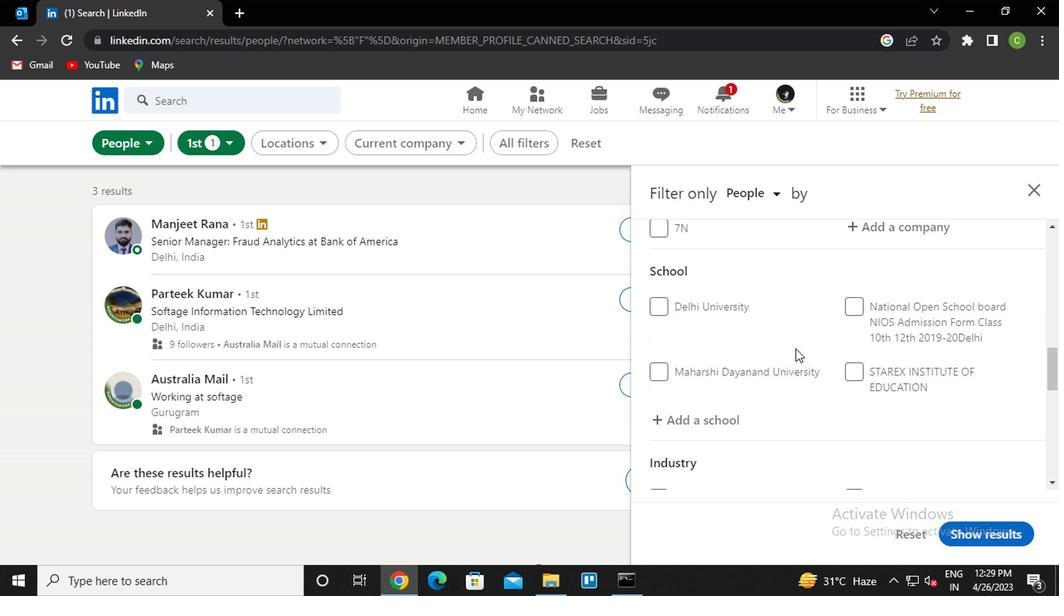 
Action: Mouse scrolled (792, 350) with delta (0, 1)
Screenshot: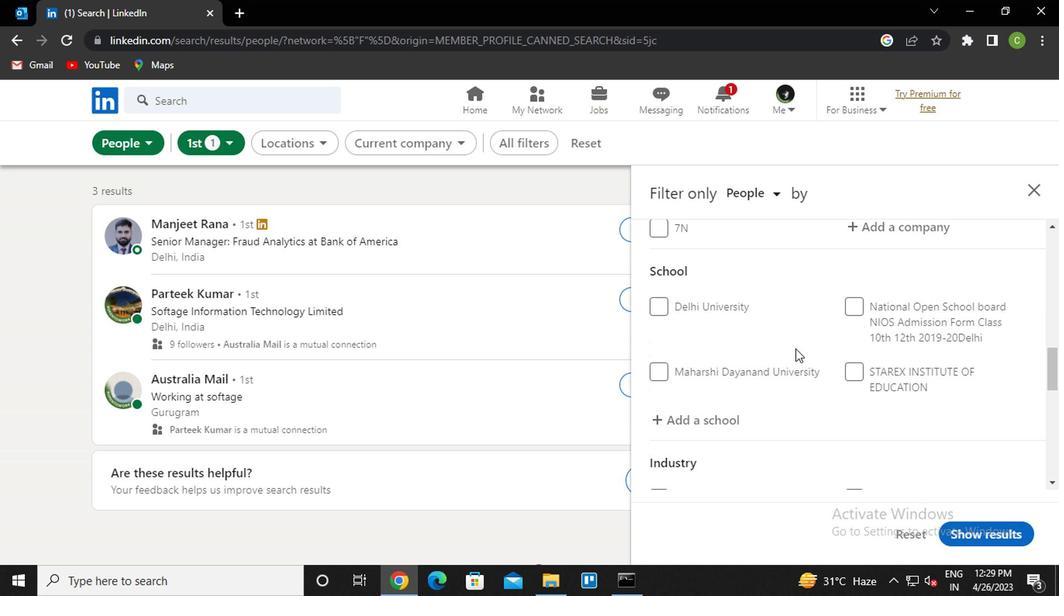 
Action: Mouse scrolled (792, 350) with delta (0, 1)
Screenshot: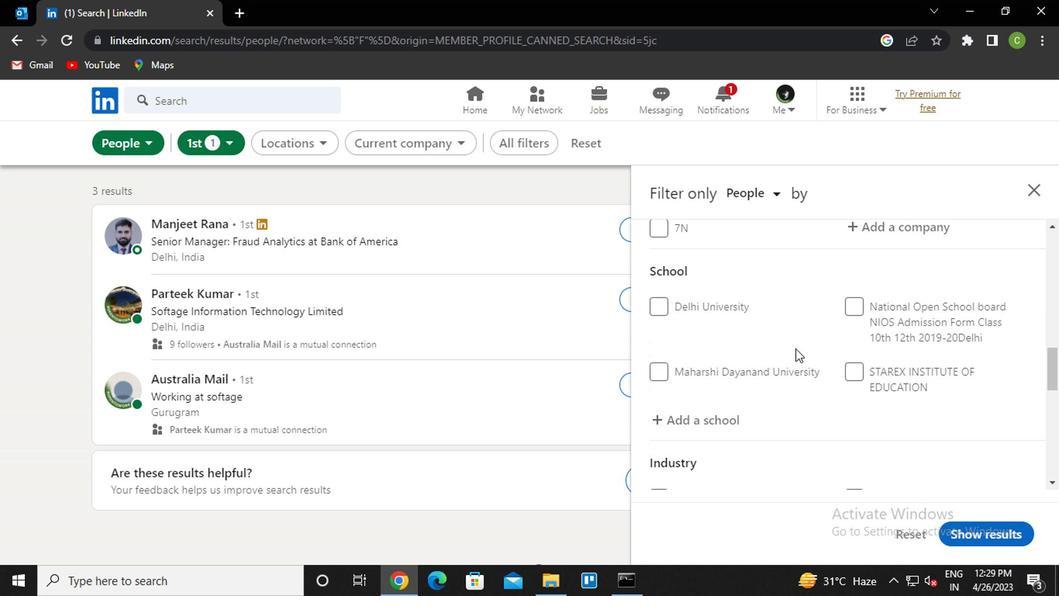 
Action: Mouse scrolled (792, 350) with delta (0, 1)
Screenshot: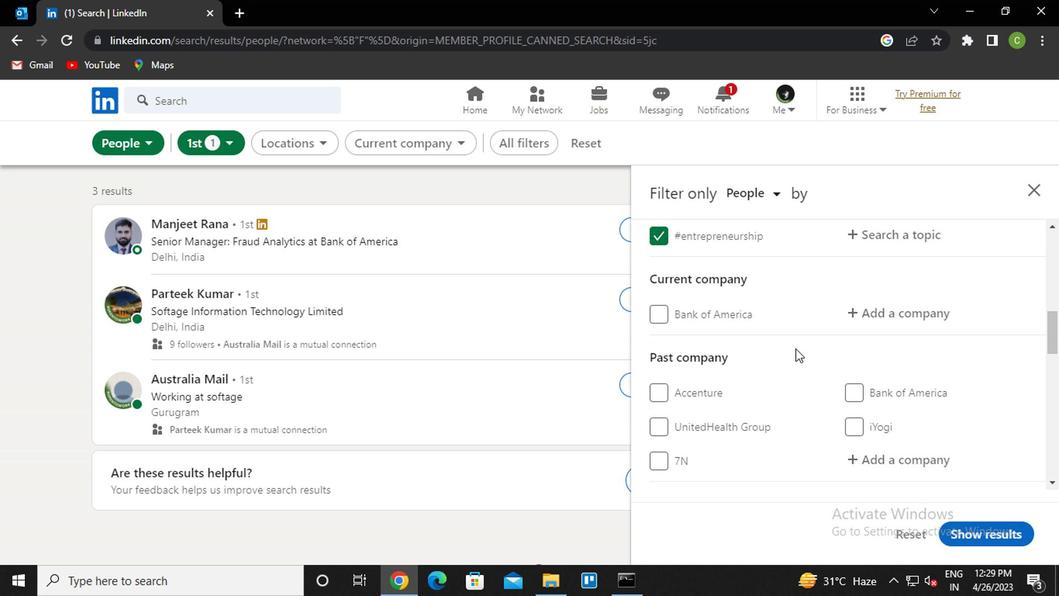
Action: Mouse moved to (875, 386)
Screenshot: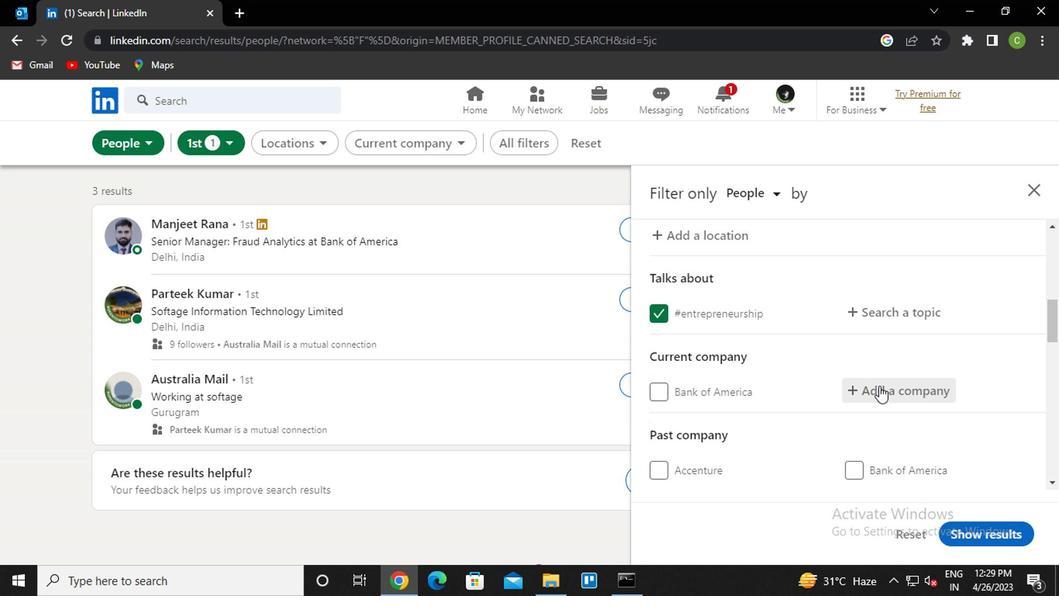 
Action: Mouse pressed left at (875, 386)
Screenshot: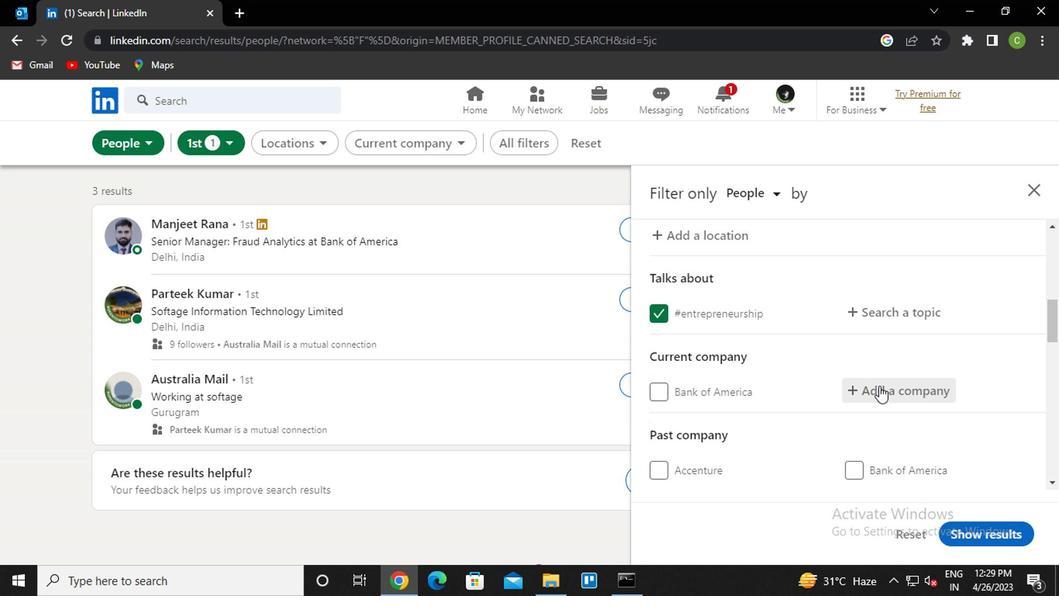 
Action: Mouse moved to (874, 390)
Screenshot: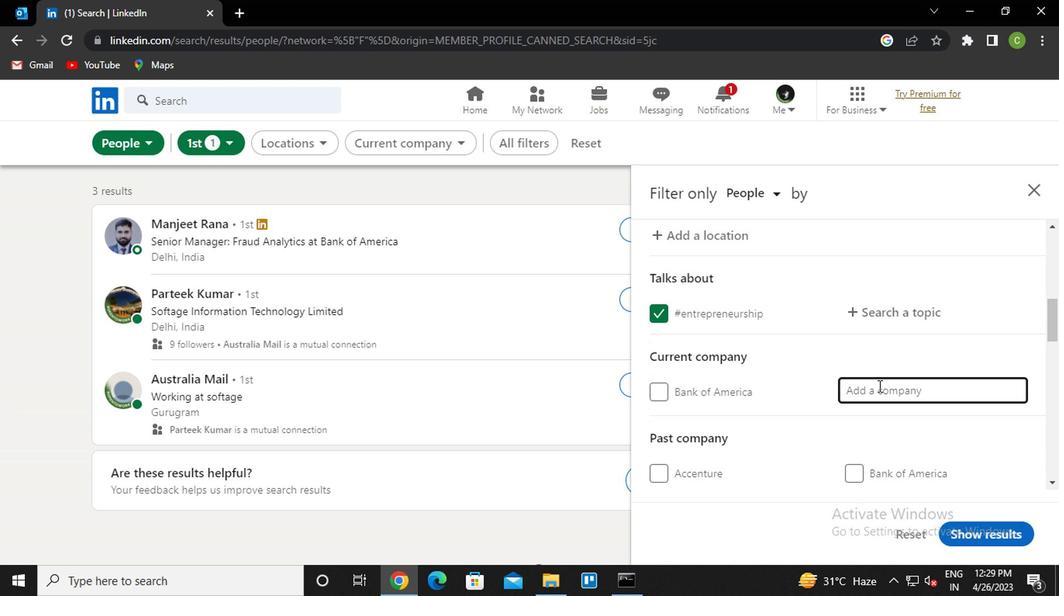 
Action: Key pressed <Key.caps_lock>t<Key.caps_lock>ata<Key.space>1mg<Key.down><Key.enter>
Screenshot: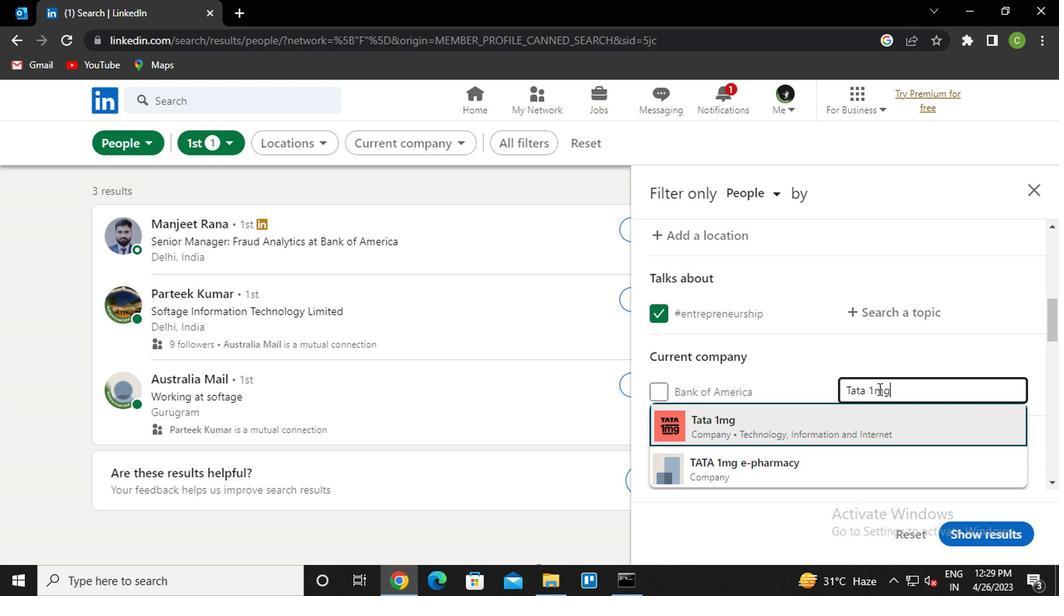 
Action: Mouse moved to (866, 379)
Screenshot: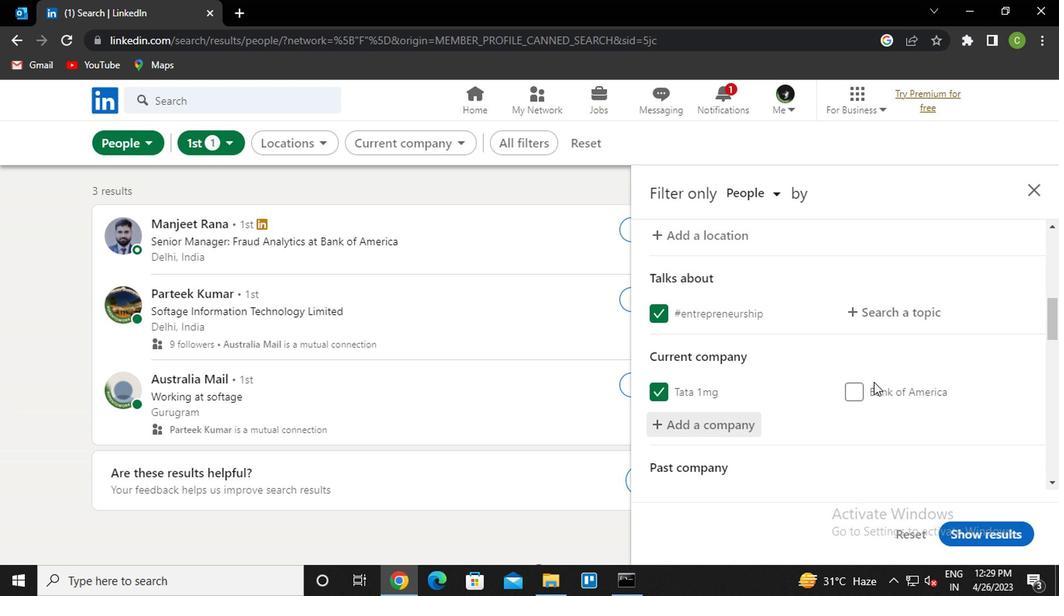 
Action: Mouse scrolled (866, 378) with delta (0, -1)
Screenshot: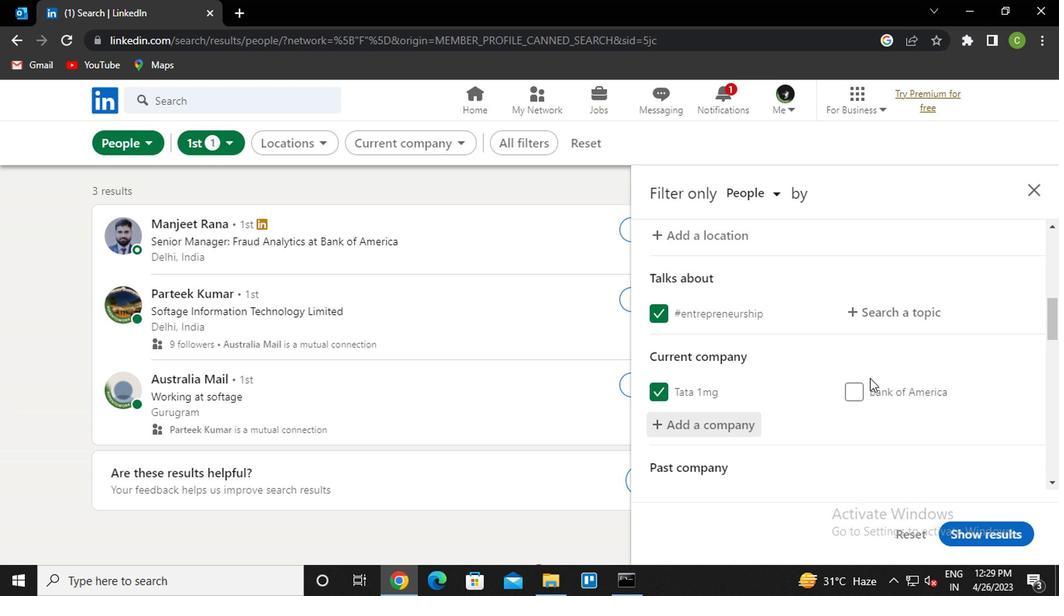 
Action: Mouse scrolled (866, 378) with delta (0, -1)
Screenshot: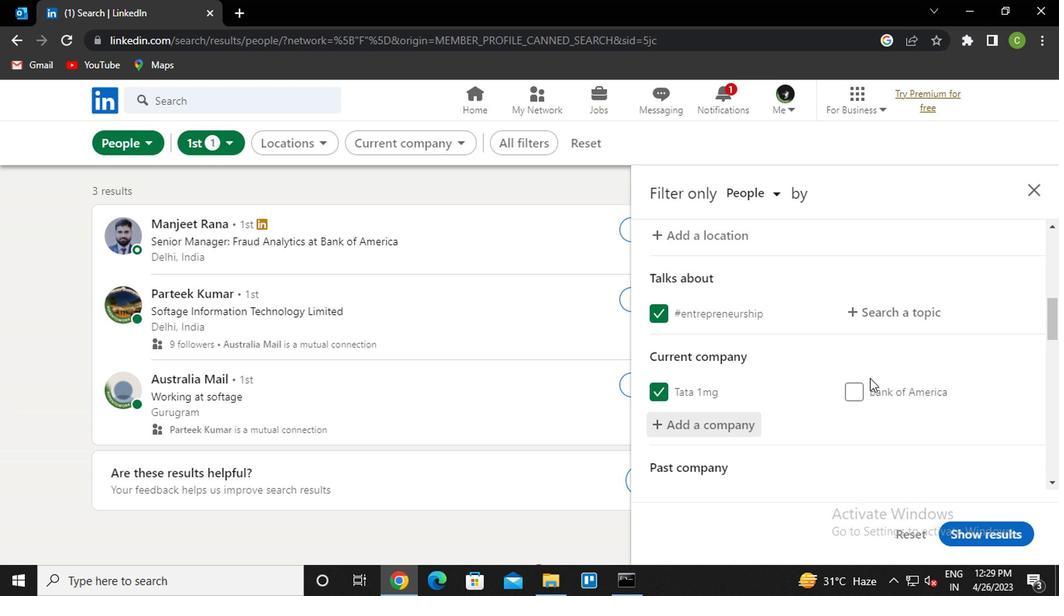 
Action: Mouse scrolled (866, 378) with delta (0, -1)
Screenshot: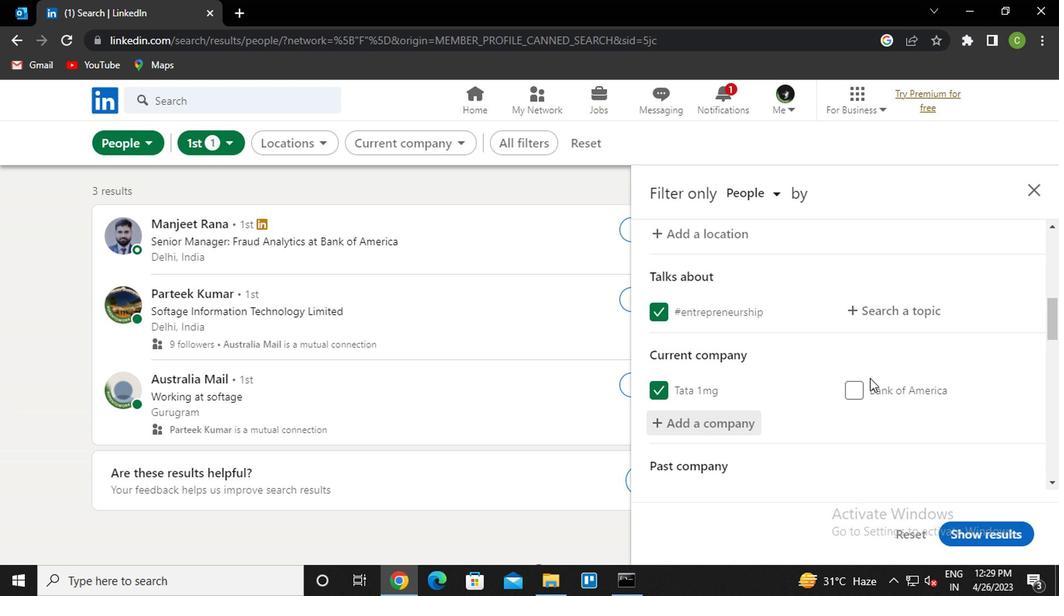 
Action: Mouse moved to (859, 375)
Screenshot: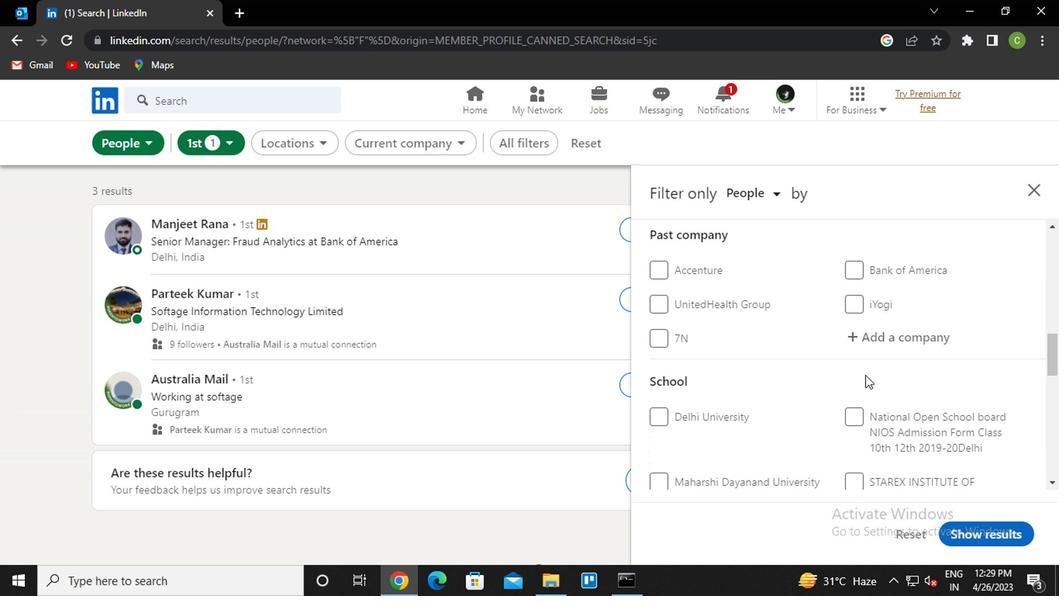 
Action: Mouse scrolled (859, 374) with delta (0, -1)
Screenshot: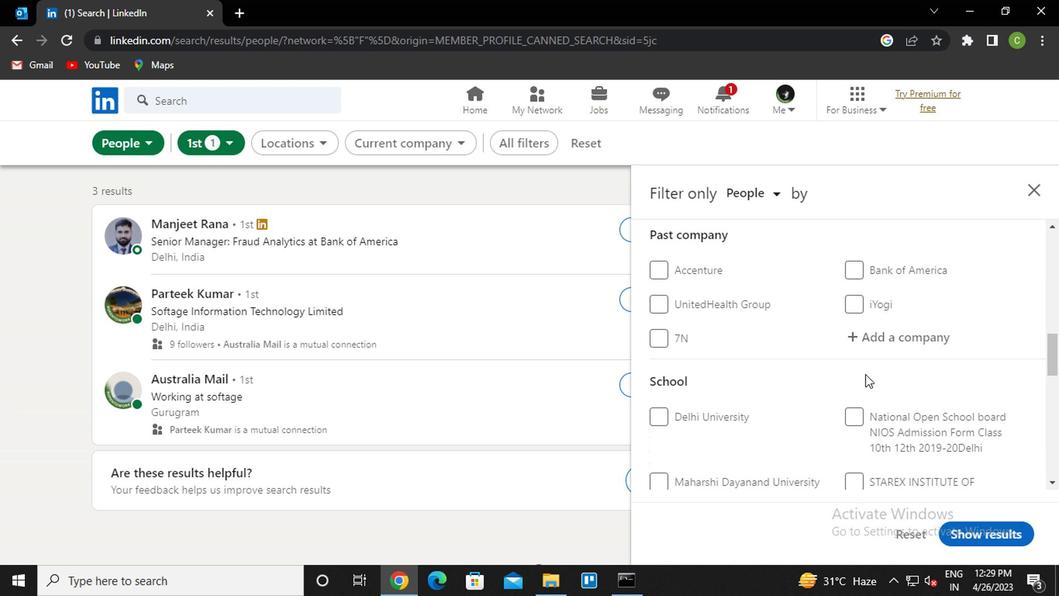 
Action: Mouse moved to (858, 374)
Screenshot: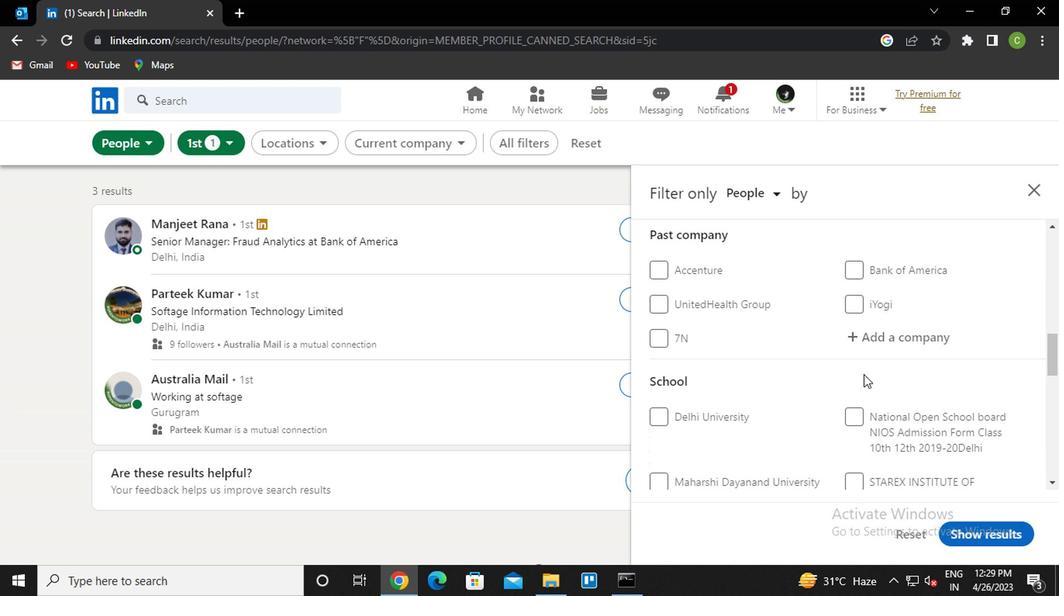 
Action: Mouse scrolled (858, 373) with delta (0, 0)
Screenshot: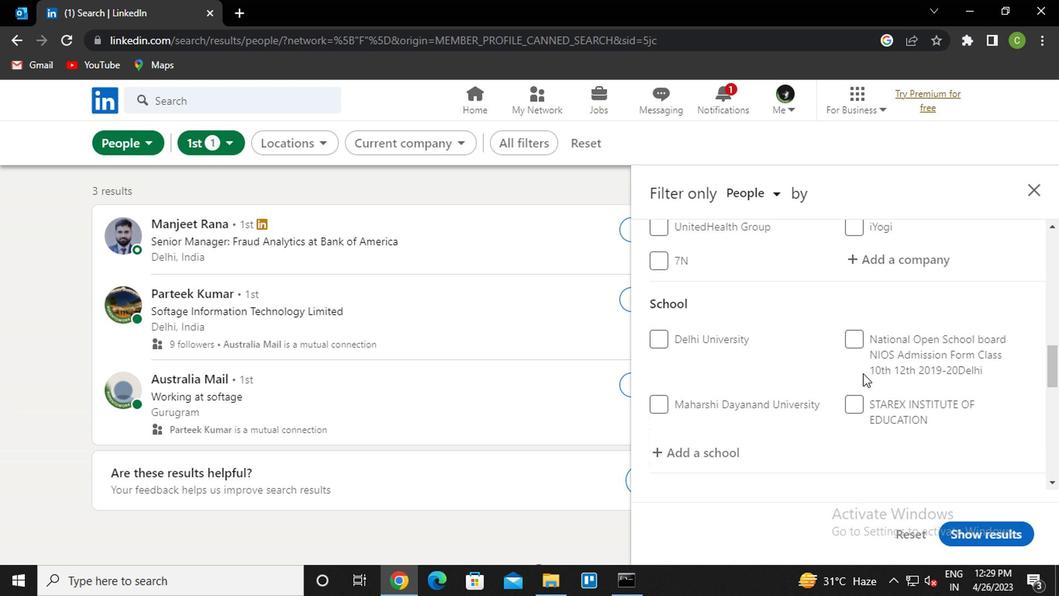 
Action: Mouse moved to (726, 373)
Screenshot: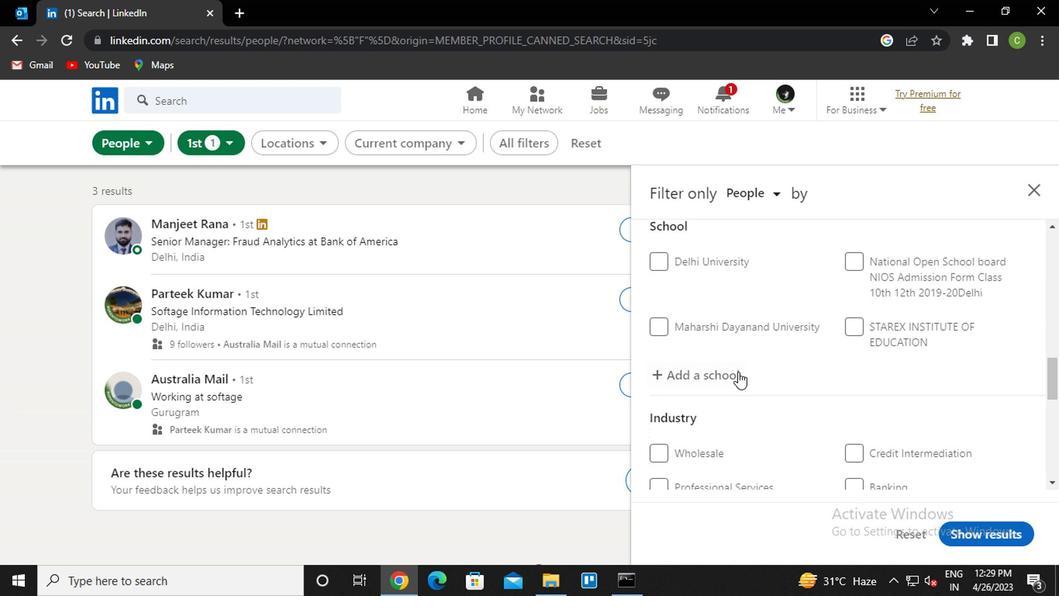 
Action: Mouse pressed left at (726, 373)
Screenshot: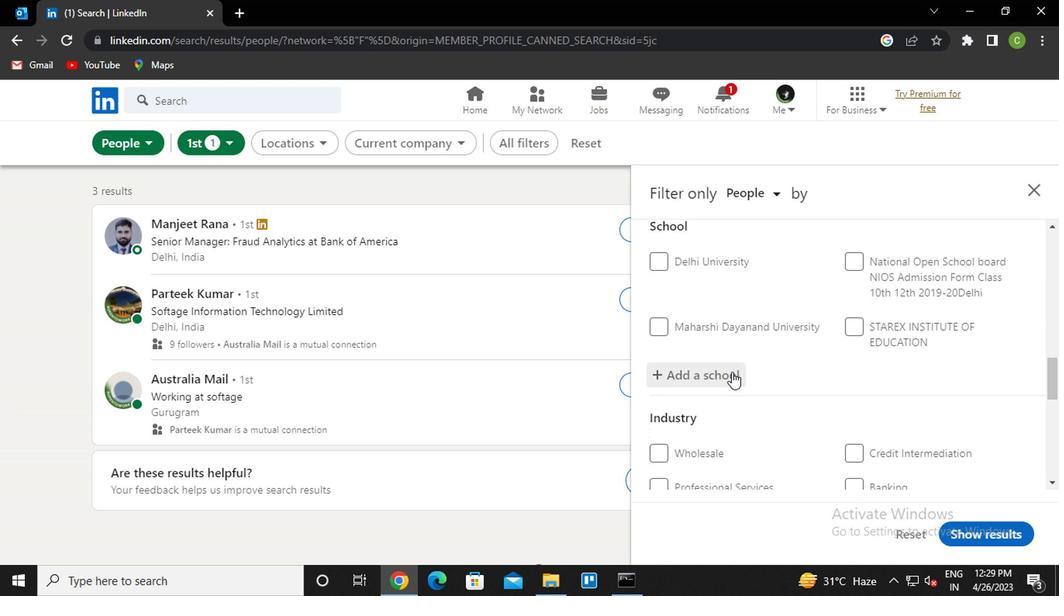
Action: Mouse moved to (726, 373)
Screenshot: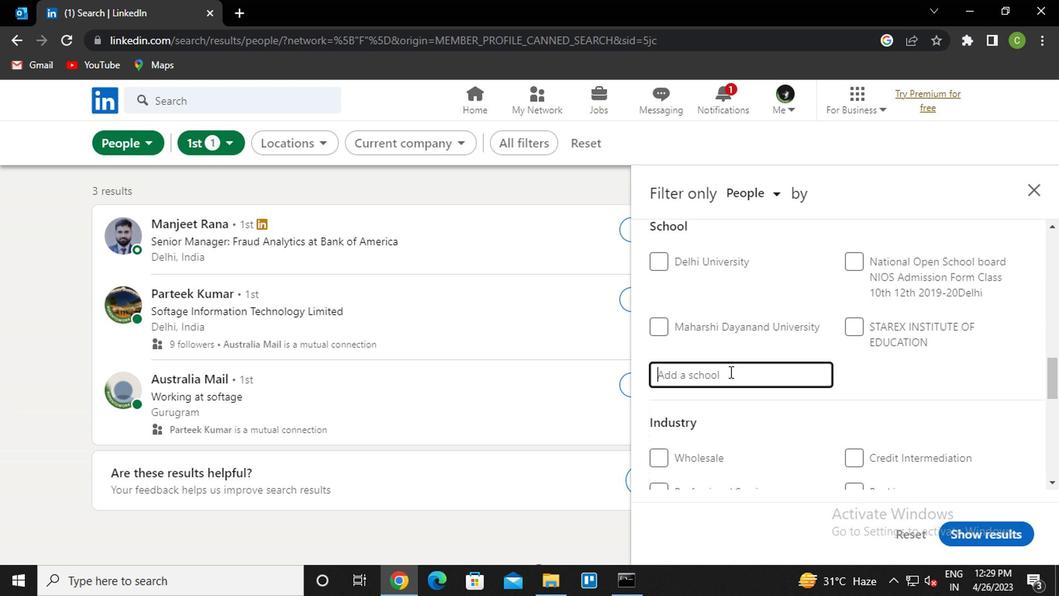 
Action: Key pressed <Key.caps_lock>s<Key.caps_lock>t.<Key.space><Key.caps_lock>f<Key.caps_lock>r<Key.down><Key.down><Key.down><Key.down><Key.down><Key.down><Key.down><Key.enter>
Screenshot: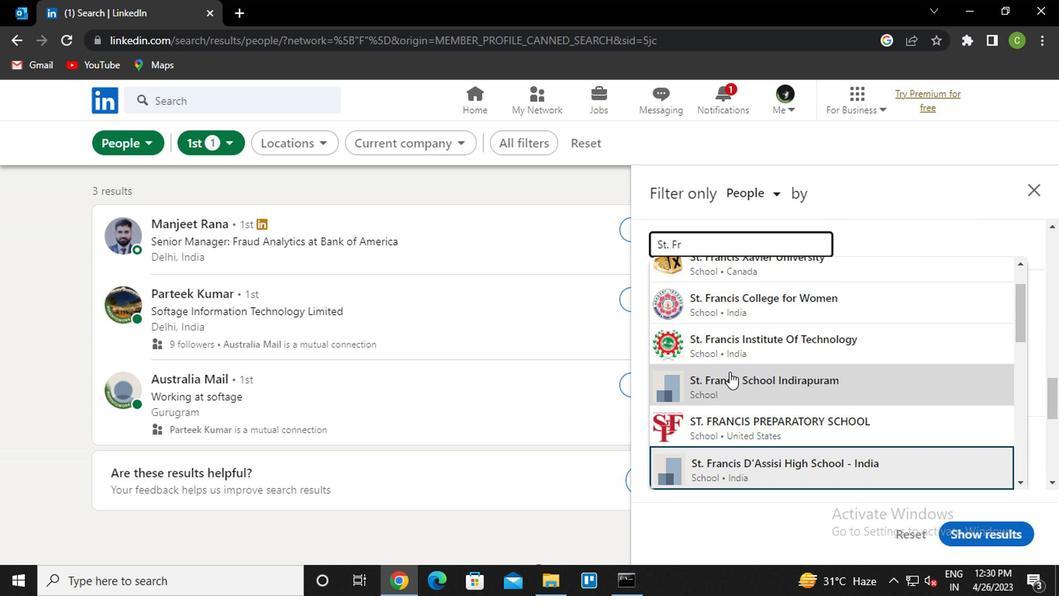 
Action: Mouse moved to (730, 370)
Screenshot: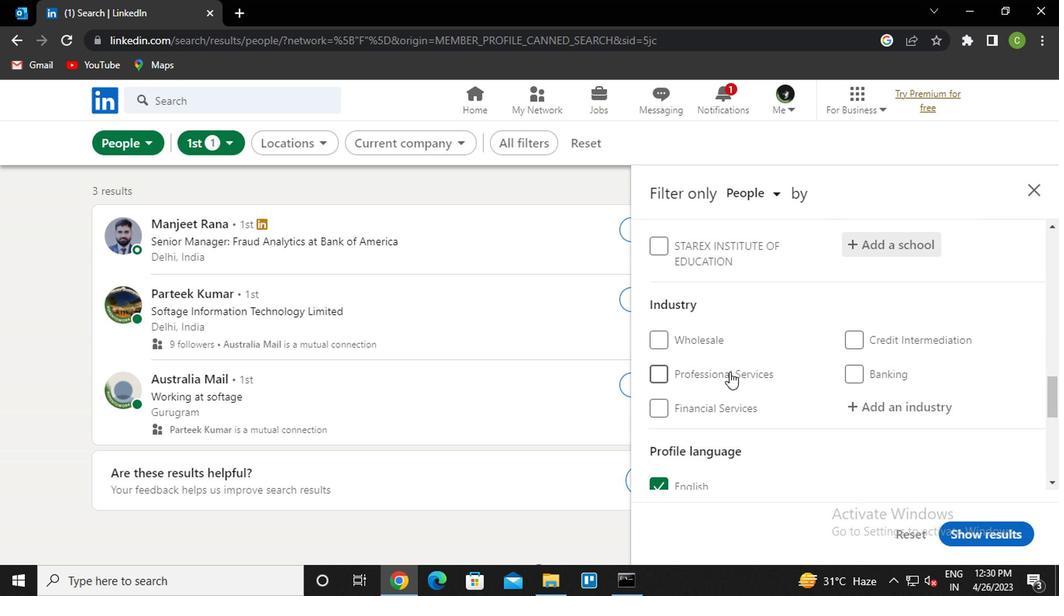 
Action: Mouse scrolled (730, 369) with delta (0, 0)
Screenshot: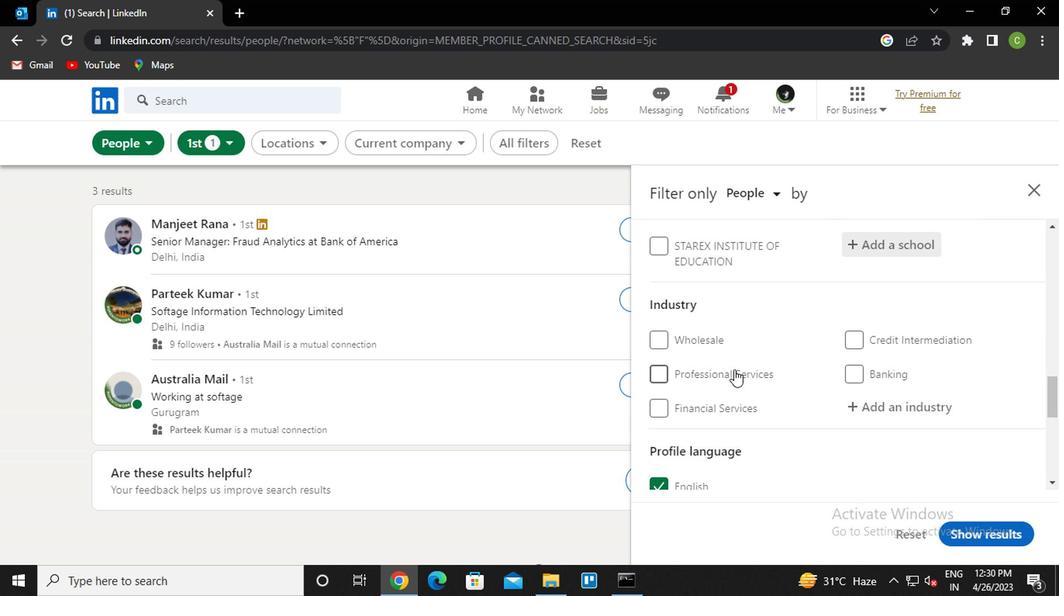 
Action: Mouse moved to (900, 325)
Screenshot: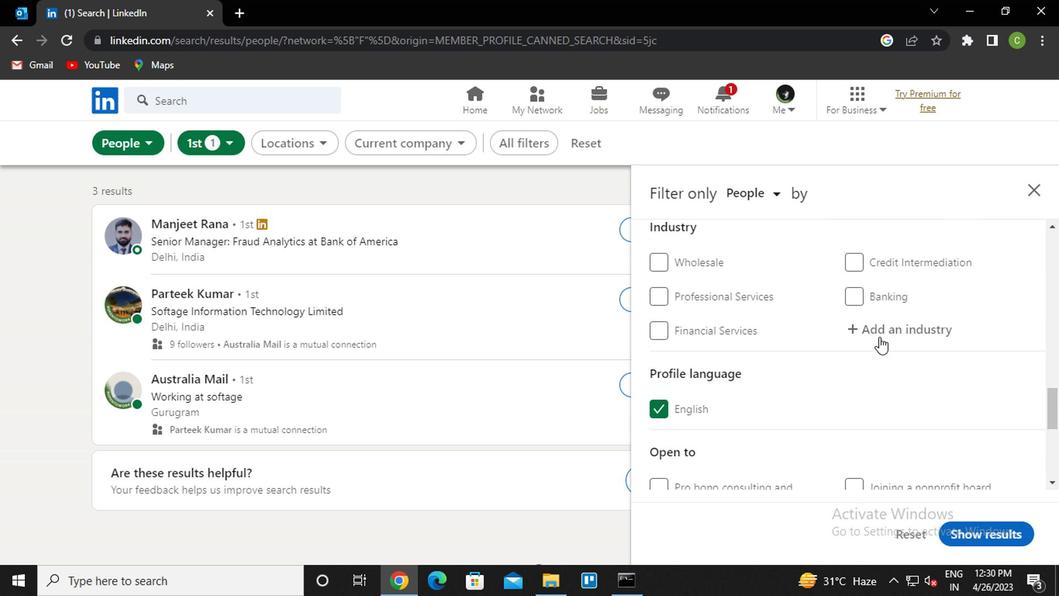 
Action: Mouse pressed left at (900, 325)
Screenshot: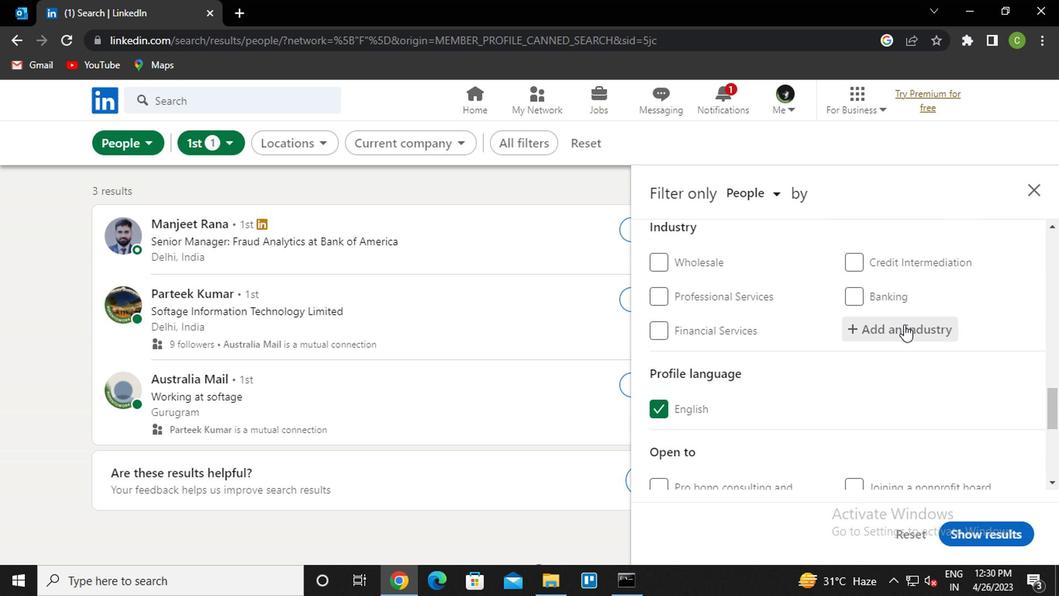 
Action: Mouse moved to (869, 349)
Screenshot: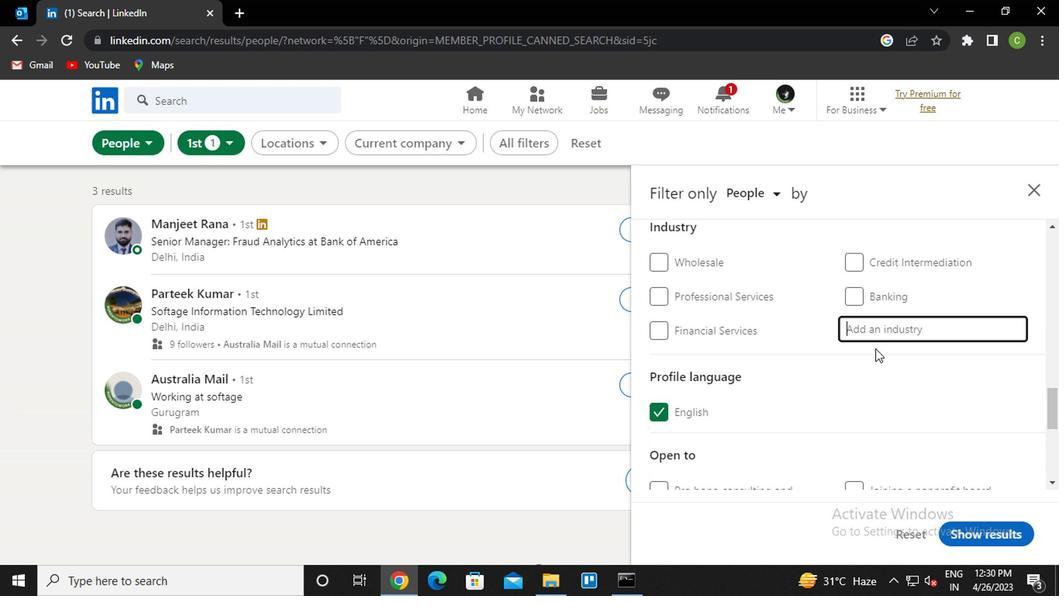 
Action: Key pressed <Key.caps_lock>b<Key.caps_lock>lockchain<Key.down><Key.enter>
Screenshot: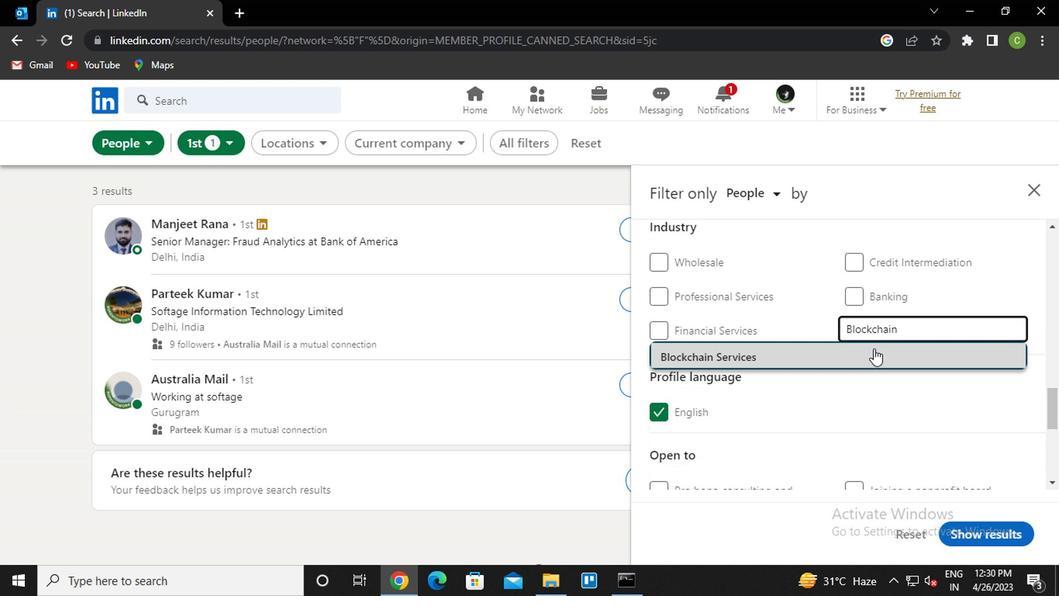 
Action: Mouse moved to (866, 346)
Screenshot: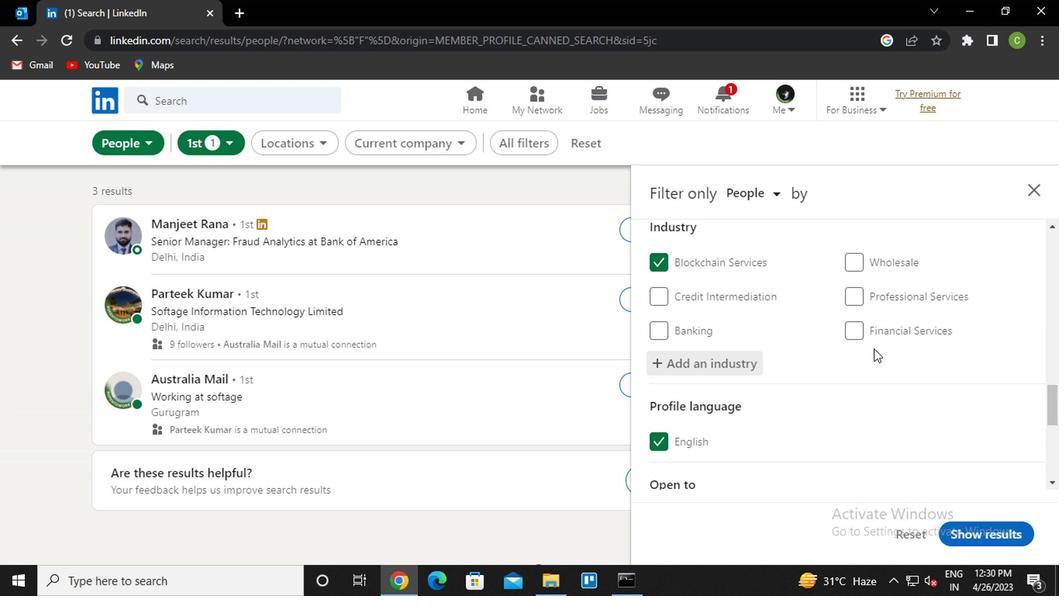 
Action: Mouse scrolled (866, 345) with delta (0, -1)
Screenshot: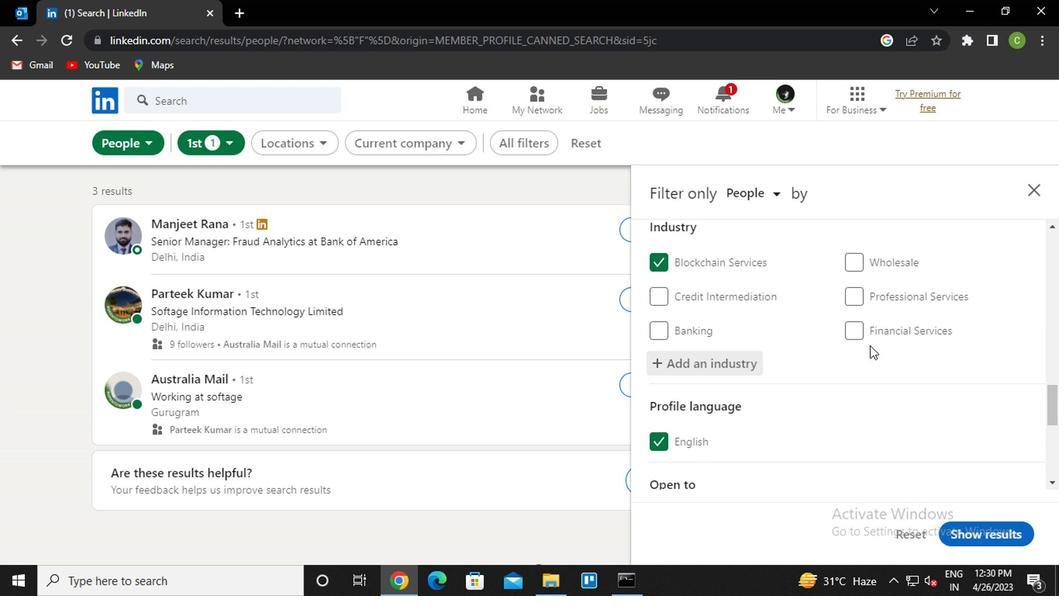 
Action: Mouse scrolled (866, 345) with delta (0, -1)
Screenshot: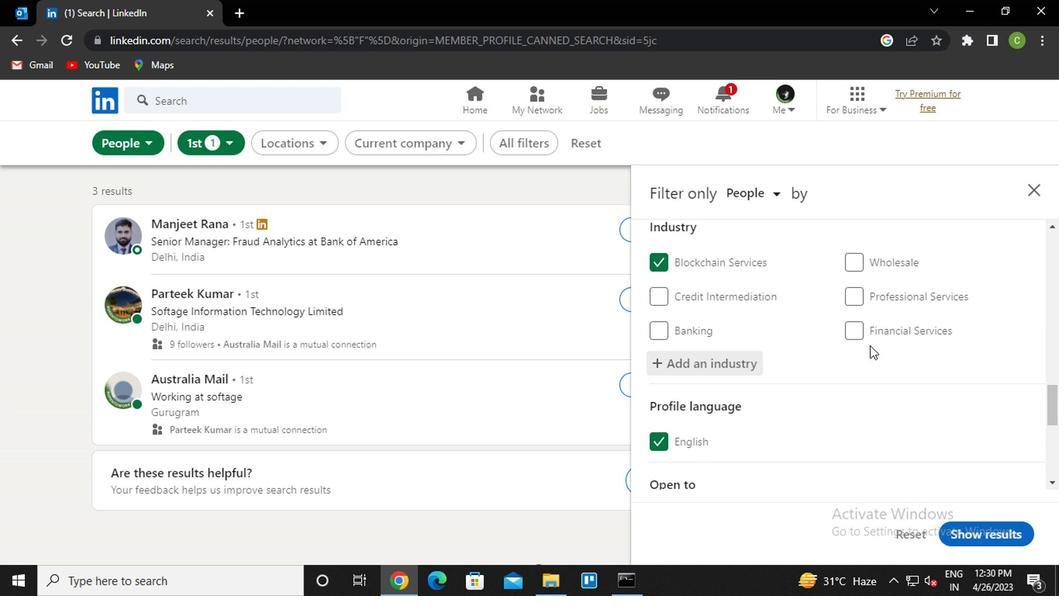 
Action: Mouse moved to (859, 343)
Screenshot: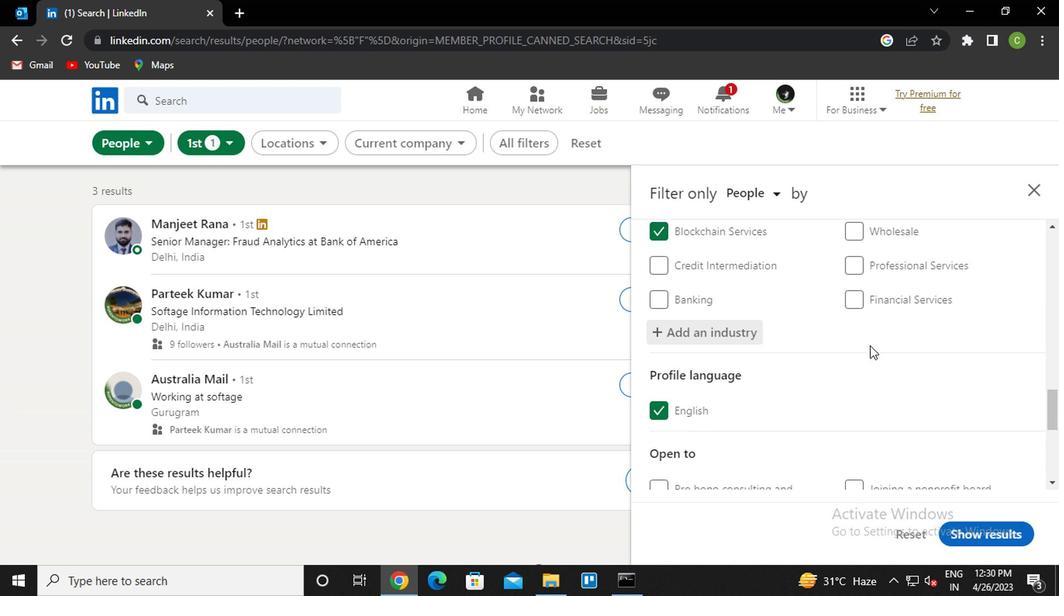 
Action: Mouse scrolled (859, 342) with delta (0, 0)
Screenshot: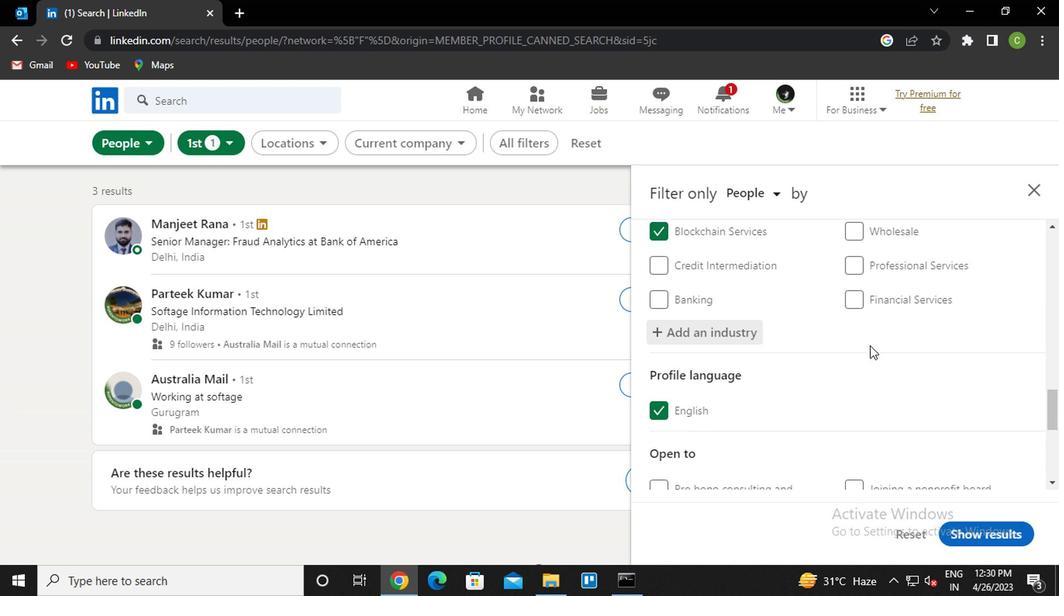 
Action: Mouse moved to (855, 341)
Screenshot: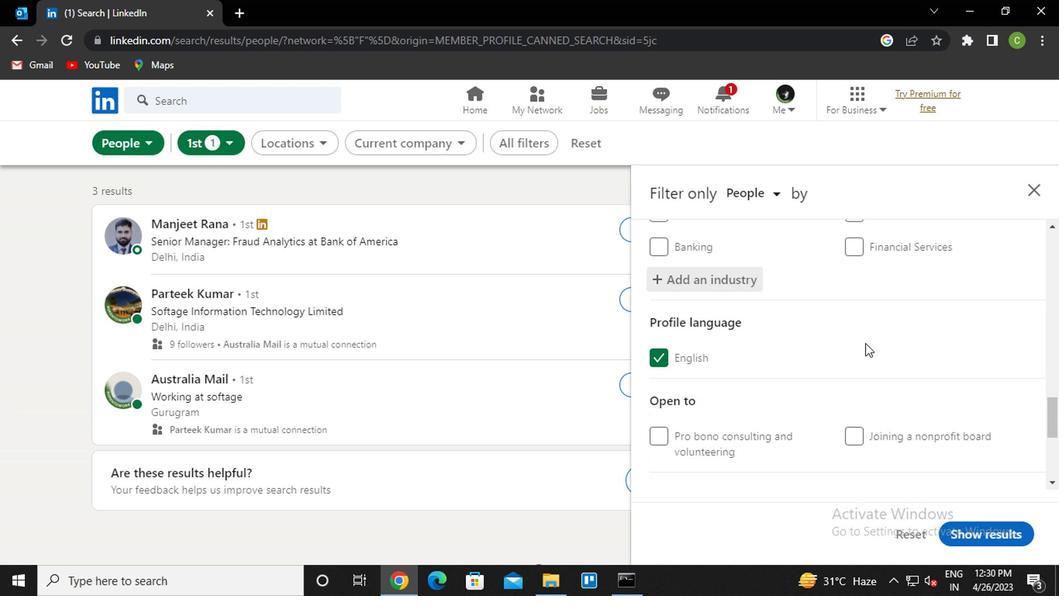 
Action: Mouse scrolled (855, 340) with delta (0, -1)
Screenshot: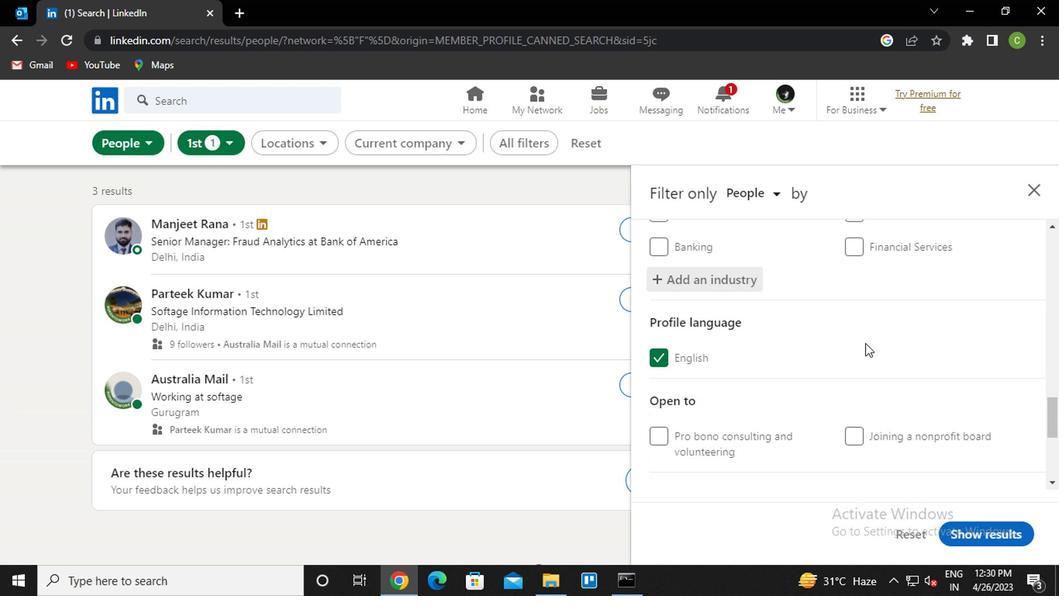 
Action: Mouse moved to (713, 297)
Screenshot: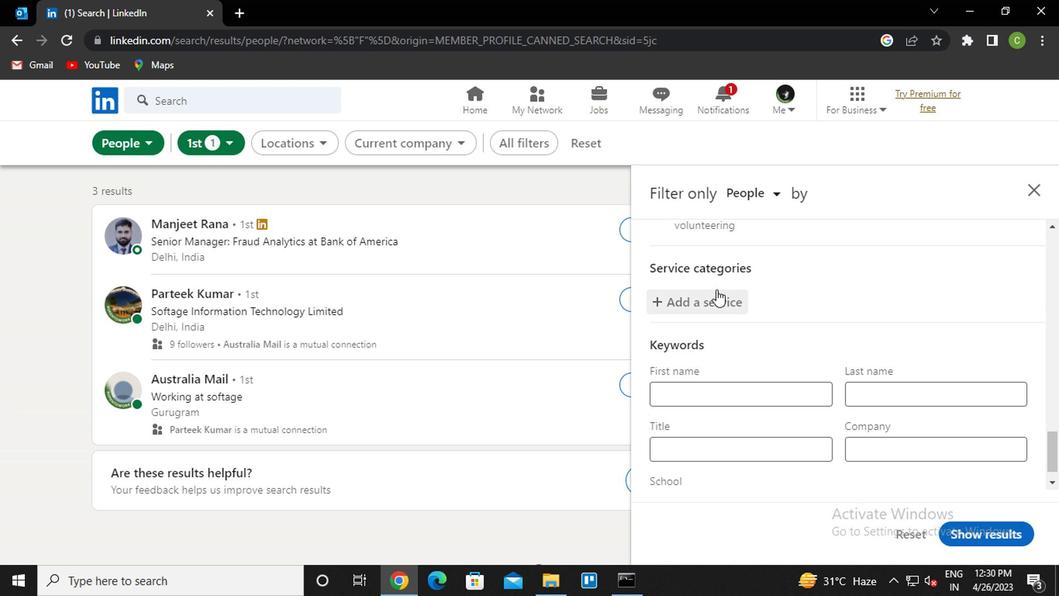 
Action: Mouse pressed left at (713, 297)
Screenshot: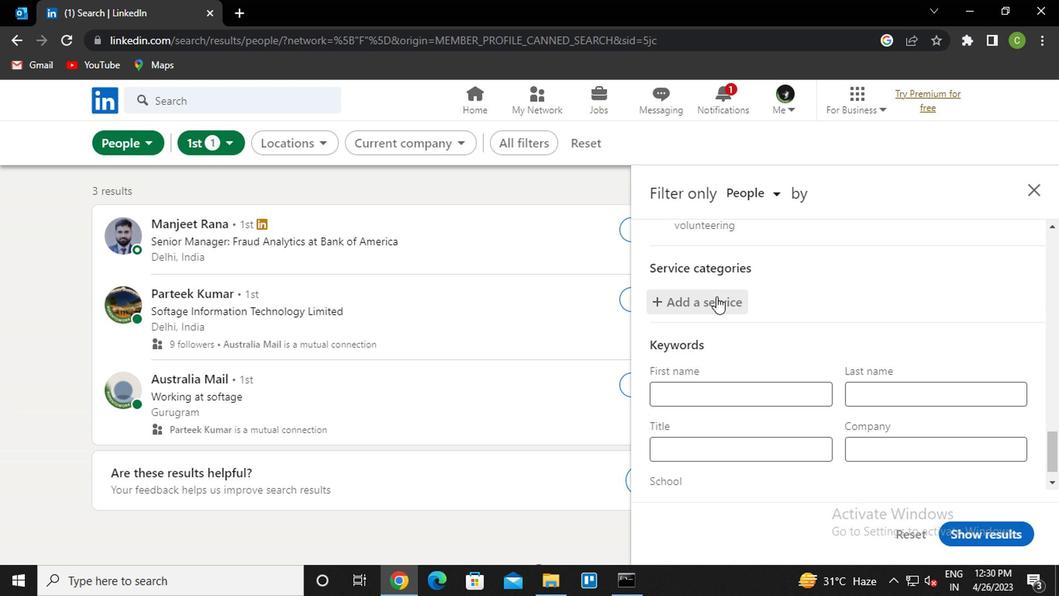 
Action: Key pressed <Key.caps_lock>v<Key.caps_lock>ideo<Key.down><Key.down><Key.down><Key.up><Key.up><Key.up><Key.enter>
Screenshot: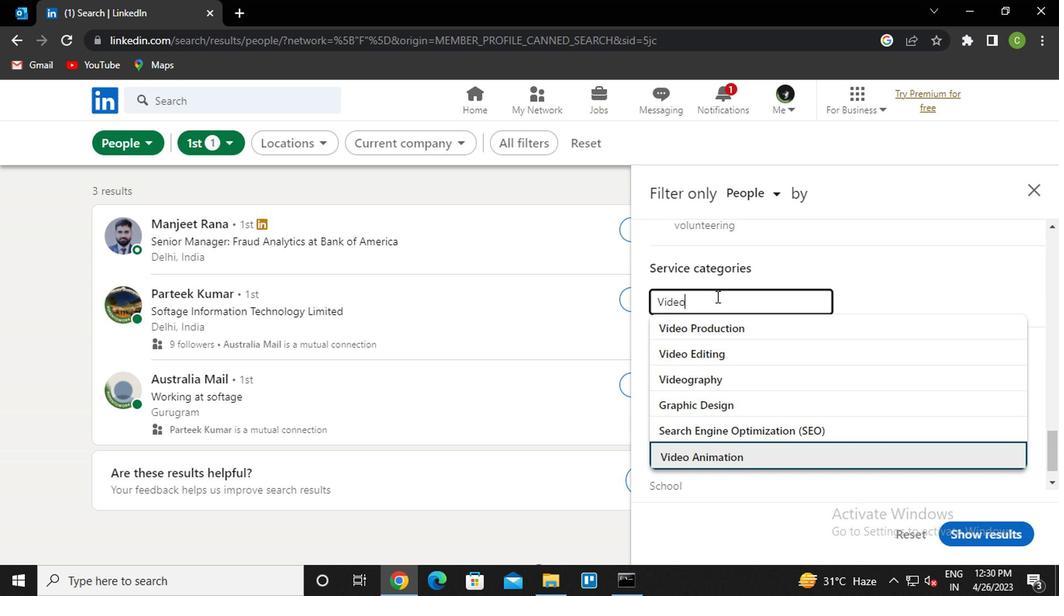 
Action: Mouse moved to (749, 333)
Screenshot: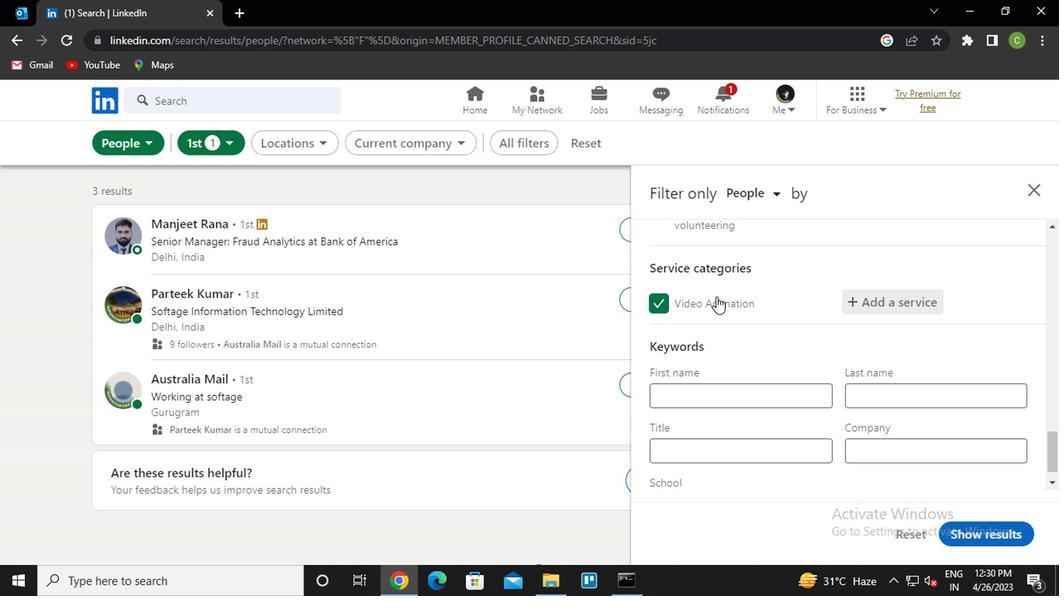 
Action: Mouse scrolled (749, 332) with delta (0, -1)
Screenshot: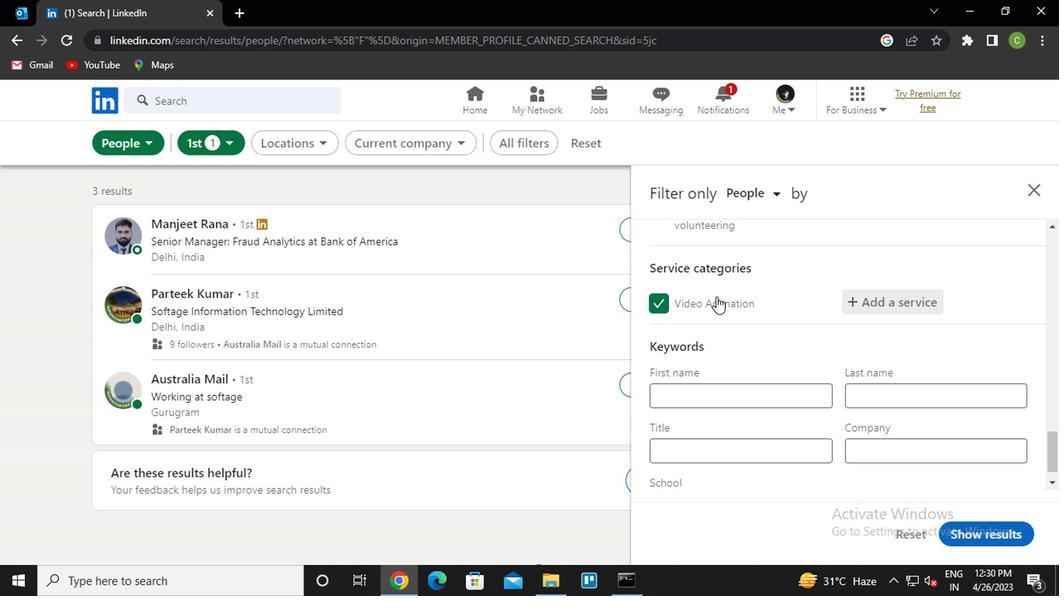 
Action: Mouse moved to (763, 418)
Screenshot: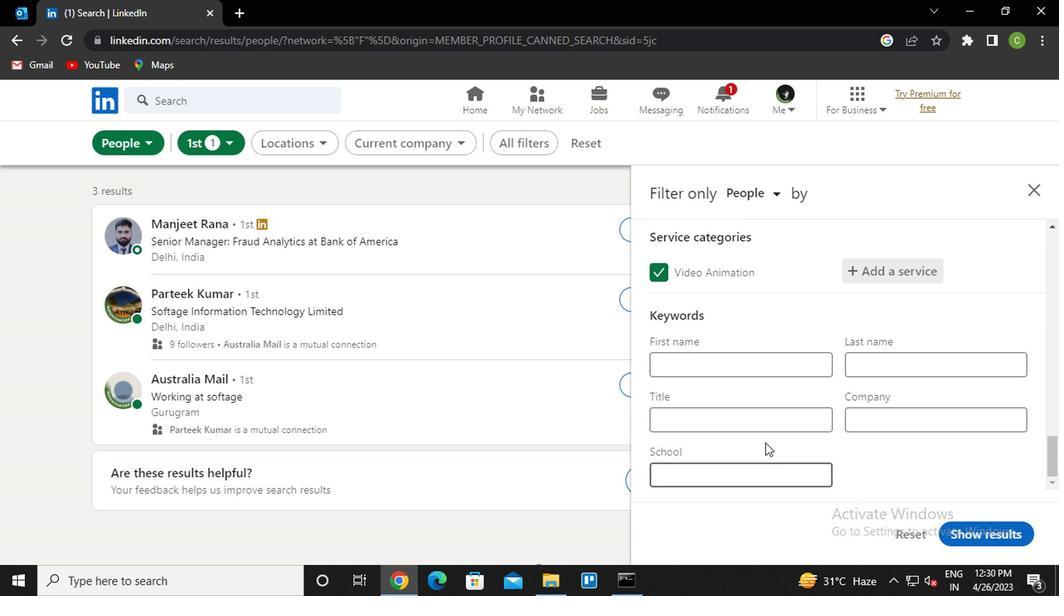 
Action: Mouse pressed left at (763, 418)
Screenshot: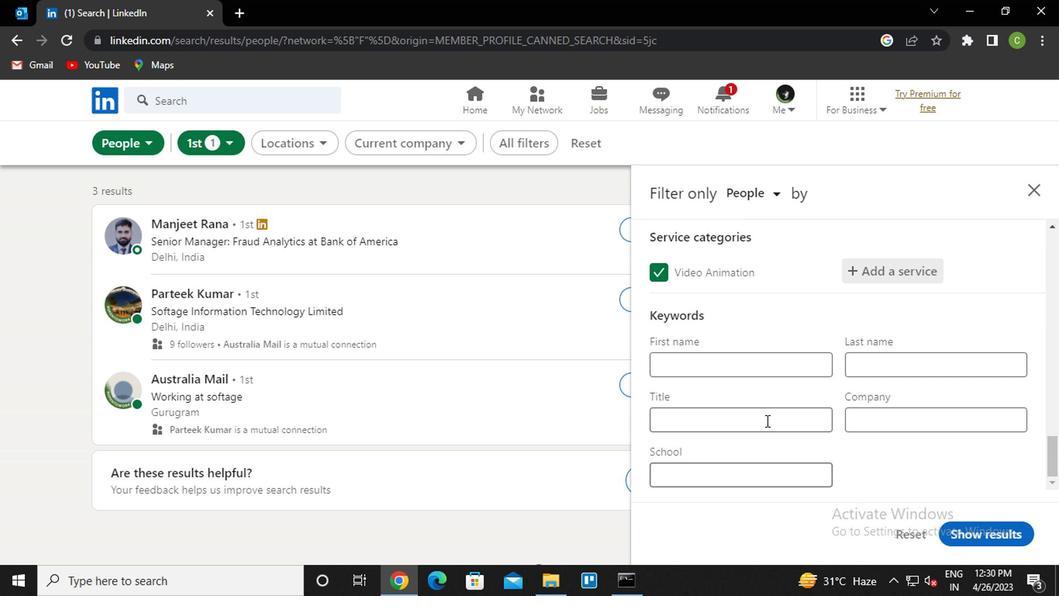 
Action: Key pressed <Key.caps_lock>m<Key.caps_lock>orta<Key.backspace>gage<Key.space><Key.caps_lock>l<Key.caps_lock>oan<Key.space><Key.caps_lock>p<Key.caps_lock>rocessor
Screenshot: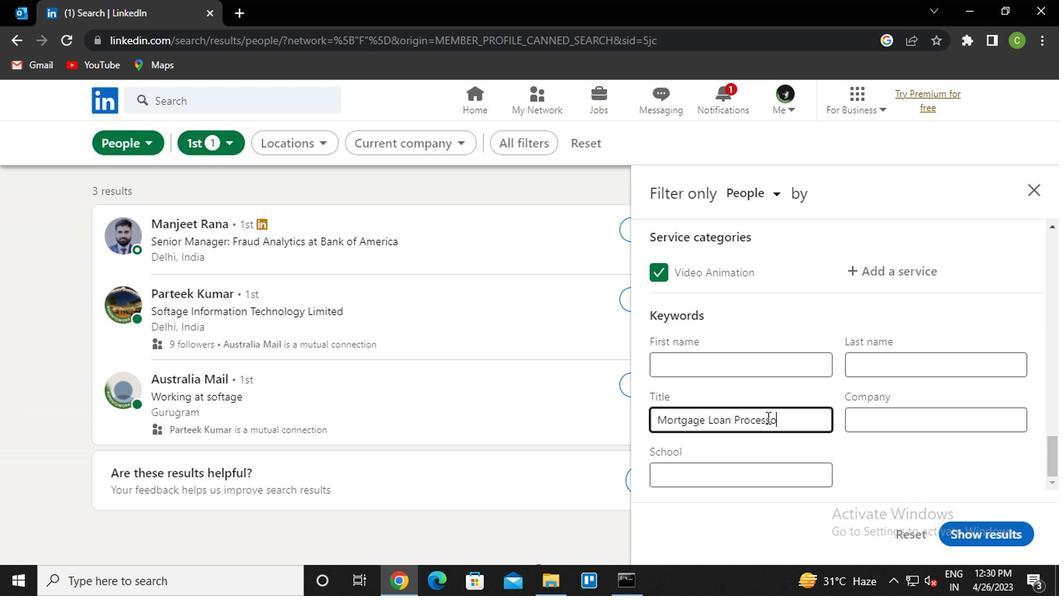 
Action: Mouse moved to (991, 536)
Screenshot: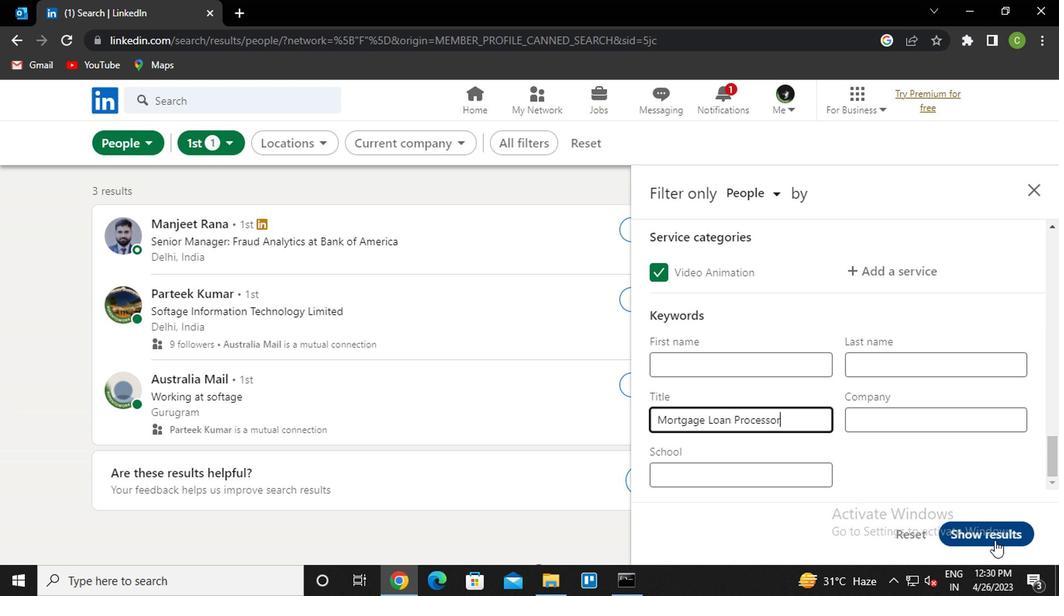 
Action: Mouse pressed left at (991, 536)
Screenshot: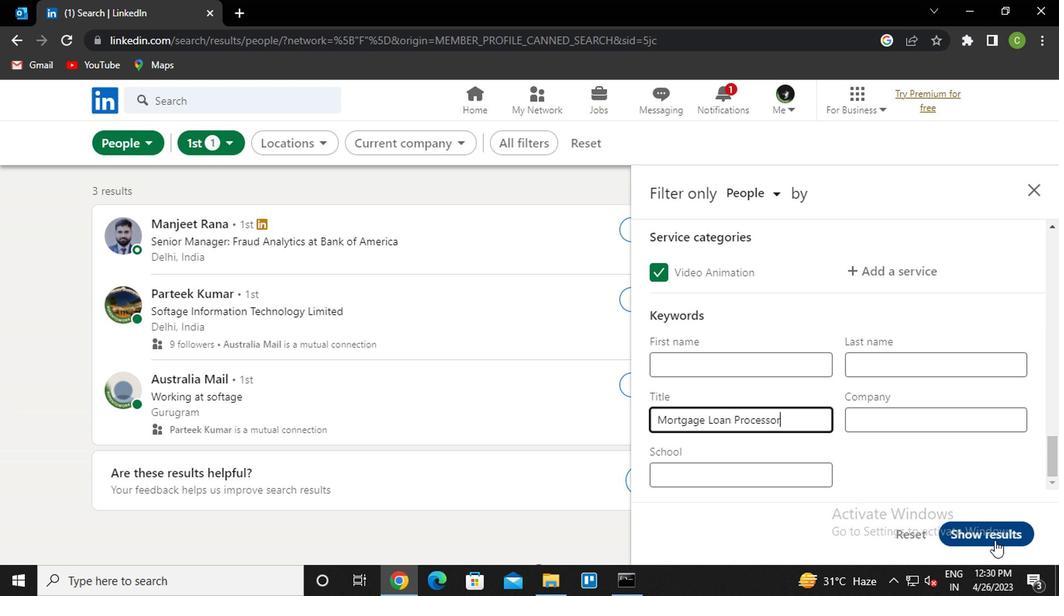 
Action: Mouse moved to (526, 481)
Screenshot: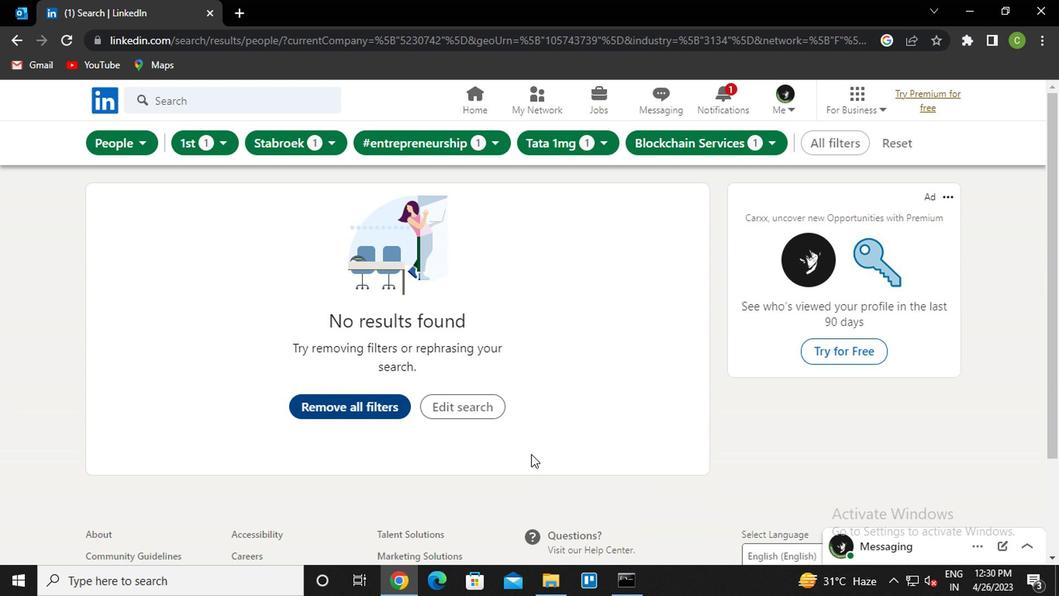 
